 Task: Forward email with the signature Amy Taylor with the subject Question regarding a project from softage.1@softage.net to softage.2@softage.net with the message Can you please provide more information about the new HR policies?, select last word, change the font of the message to Narrow and change the font typography to bold and underline Send the email
Action: Mouse moved to (849, 67)
Screenshot: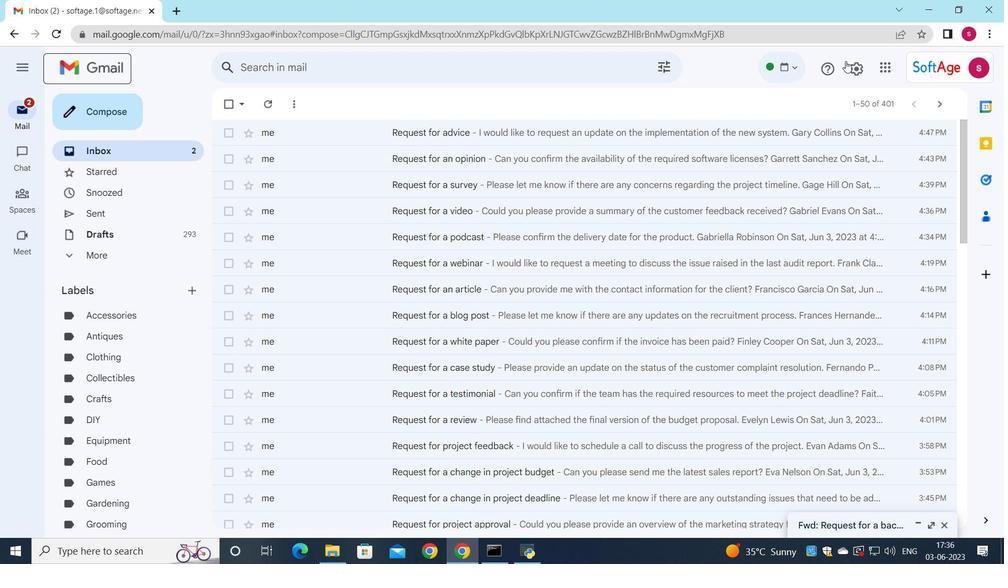 
Action: Mouse pressed left at (849, 67)
Screenshot: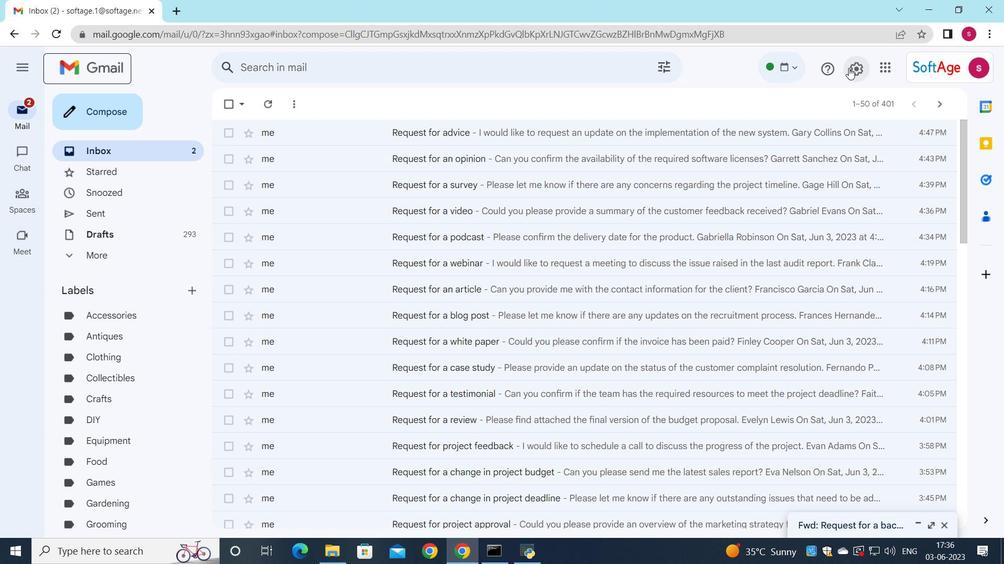 
Action: Mouse moved to (853, 127)
Screenshot: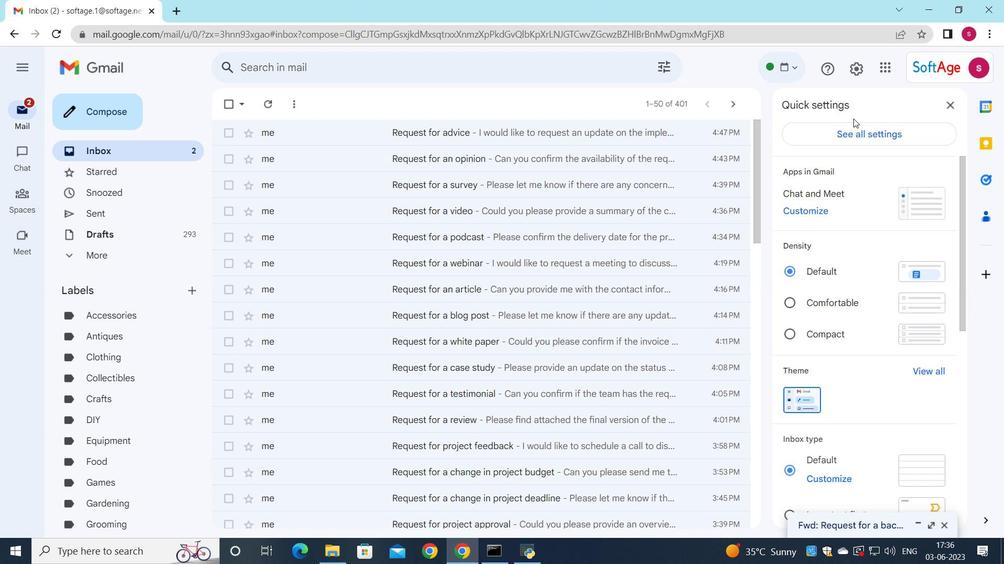 
Action: Mouse pressed left at (853, 127)
Screenshot: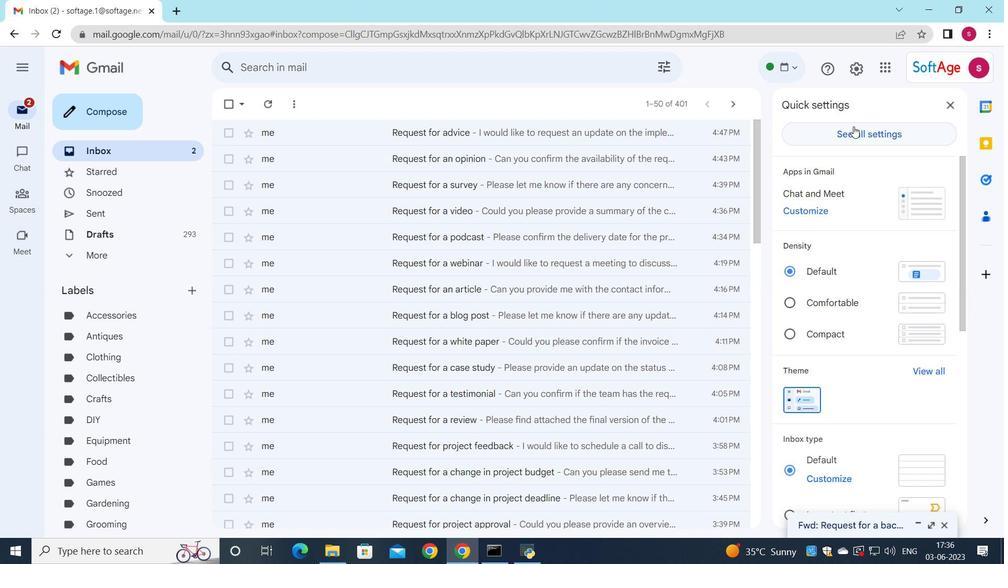 
Action: Mouse moved to (618, 233)
Screenshot: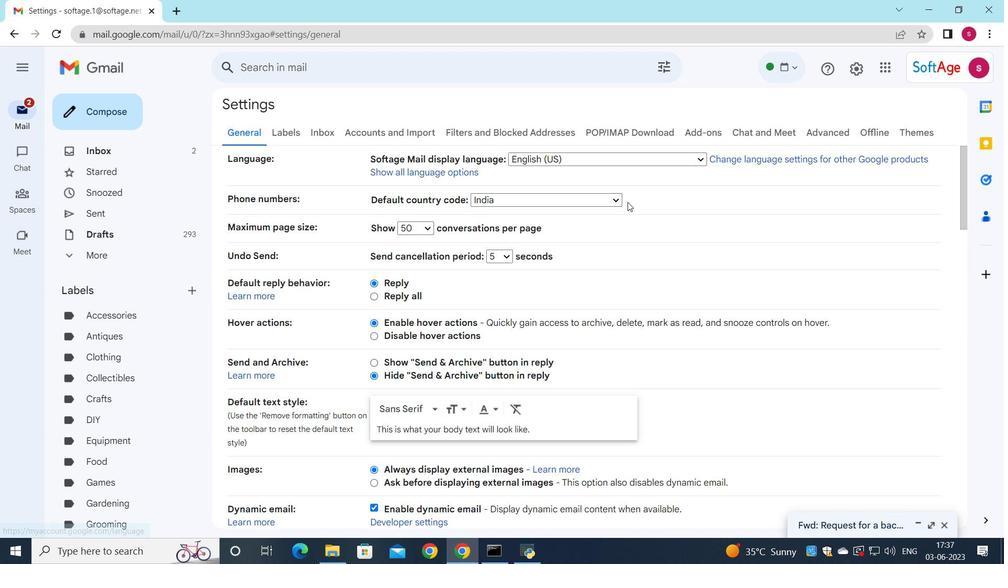 
Action: Mouse scrolled (618, 233) with delta (0, 0)
Screenshot: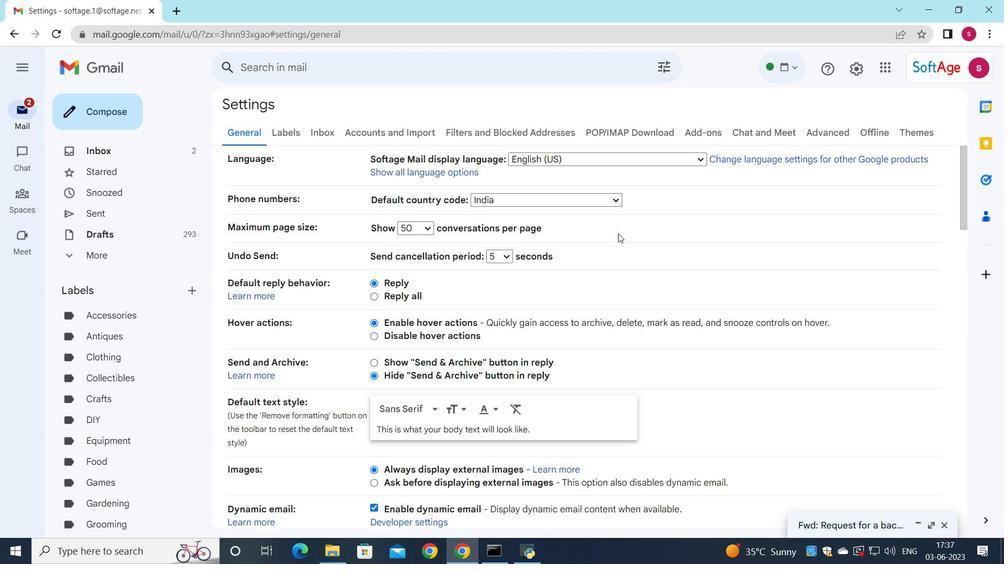 
Action: Mouse scrolled (618, 233) with delta (0, 0)
Screenshot: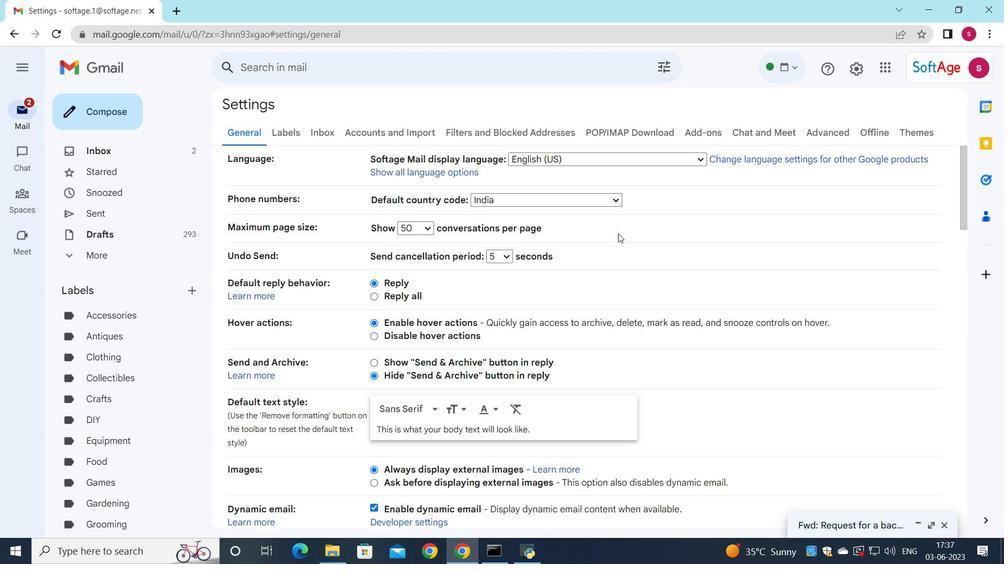 
Action: Mouse scrolled (618, 233) with delta (0, 0)
Screenshot: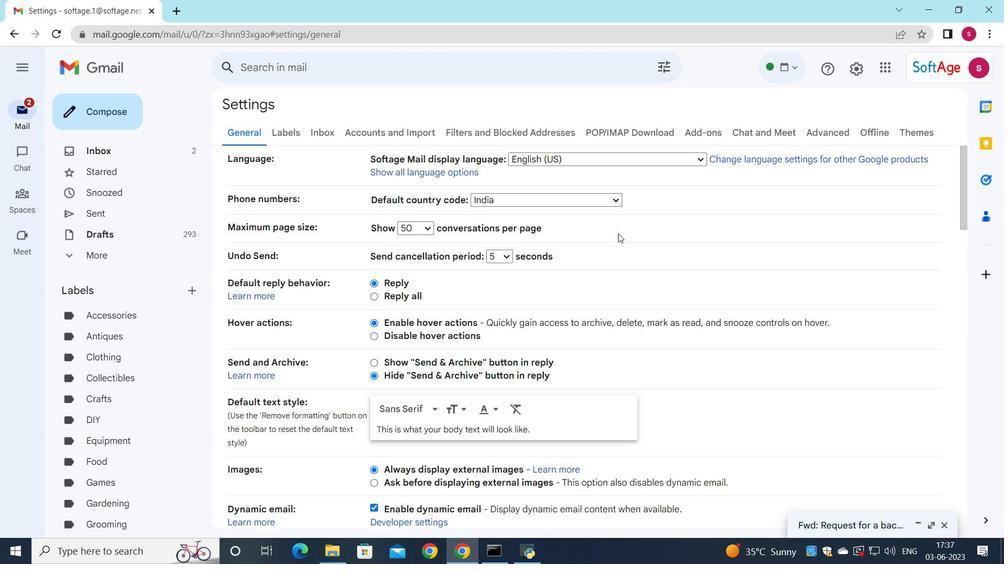 
Action: Mouse moved to (617, 238)
Screenshot: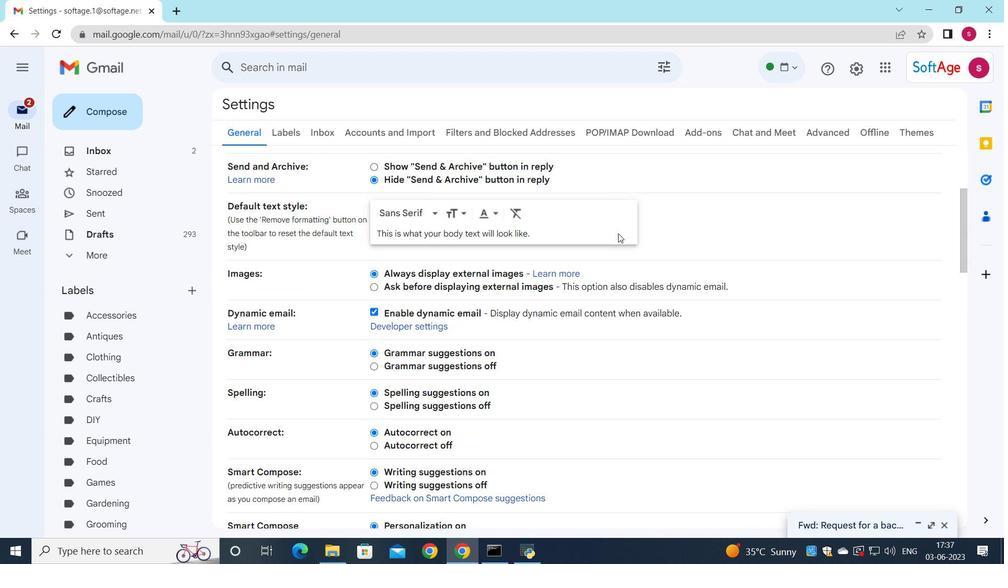 
Action: Mouse scrolled (617, 238) with delta (0, 0)
Screenshot: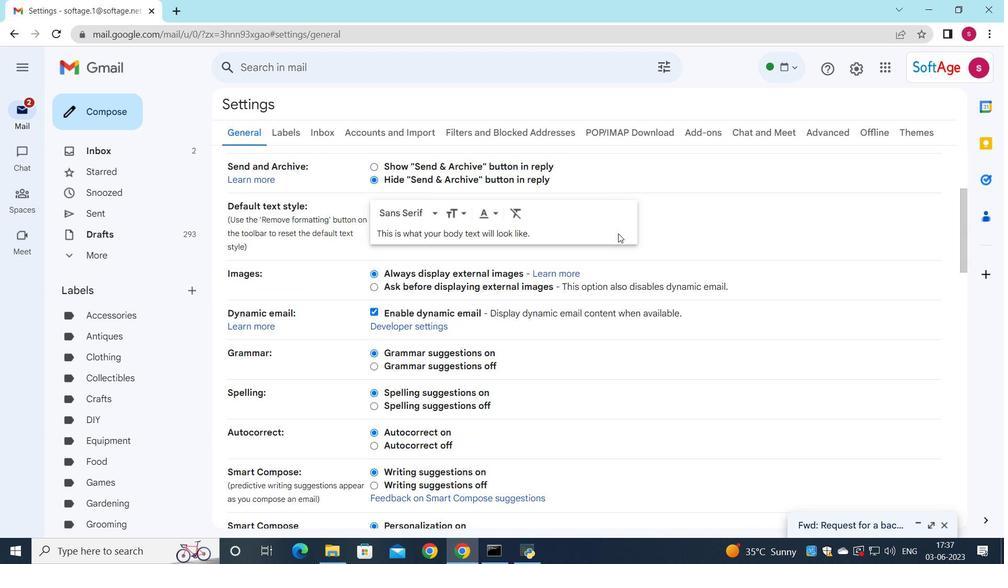 
Action: Mouse moved to (613, 248)
Screenshot: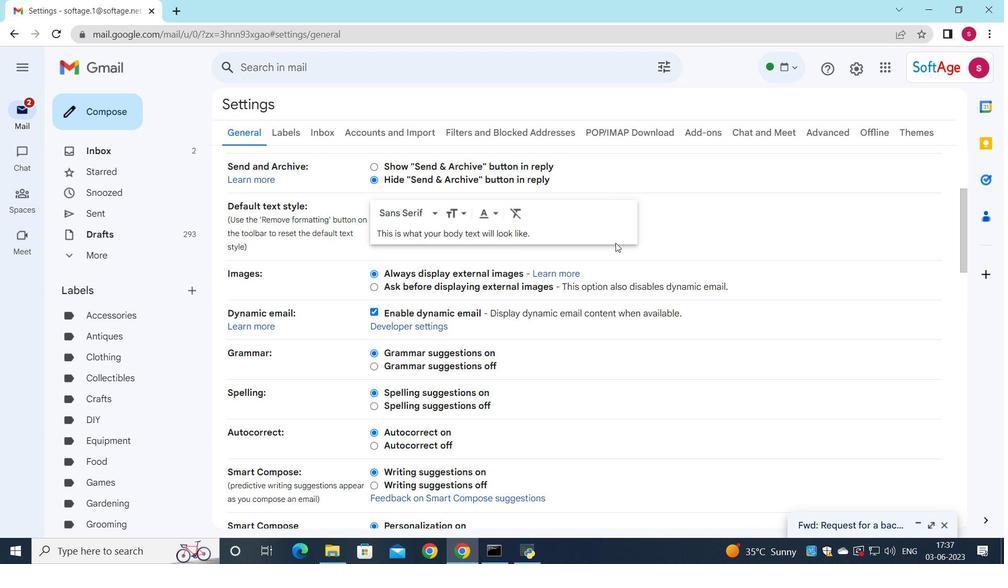 
Action: Mouse scrolled (615, 242) with delta (0, 0)
Screenshot: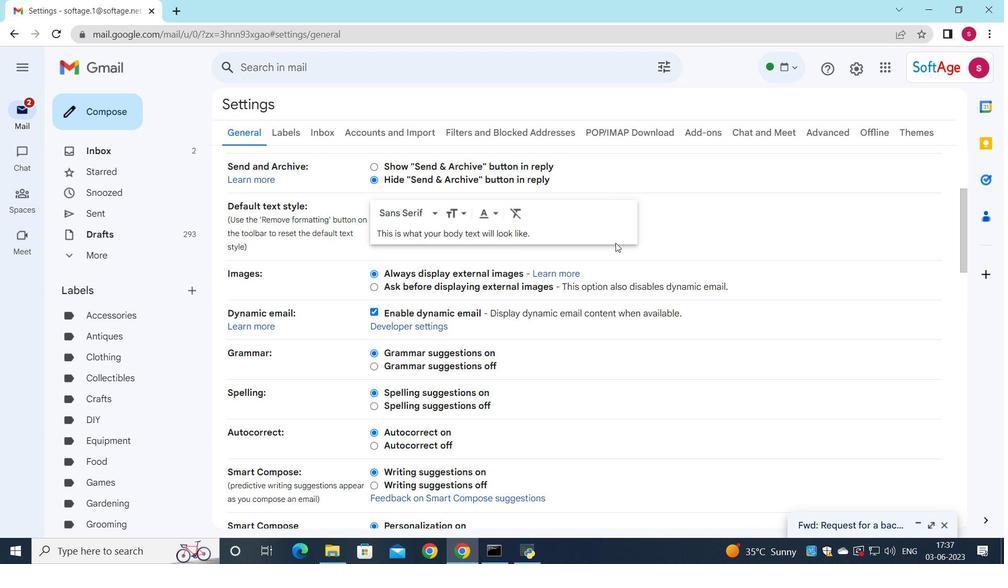 
Action: Mouse moved to (613, 250)
Screenshot: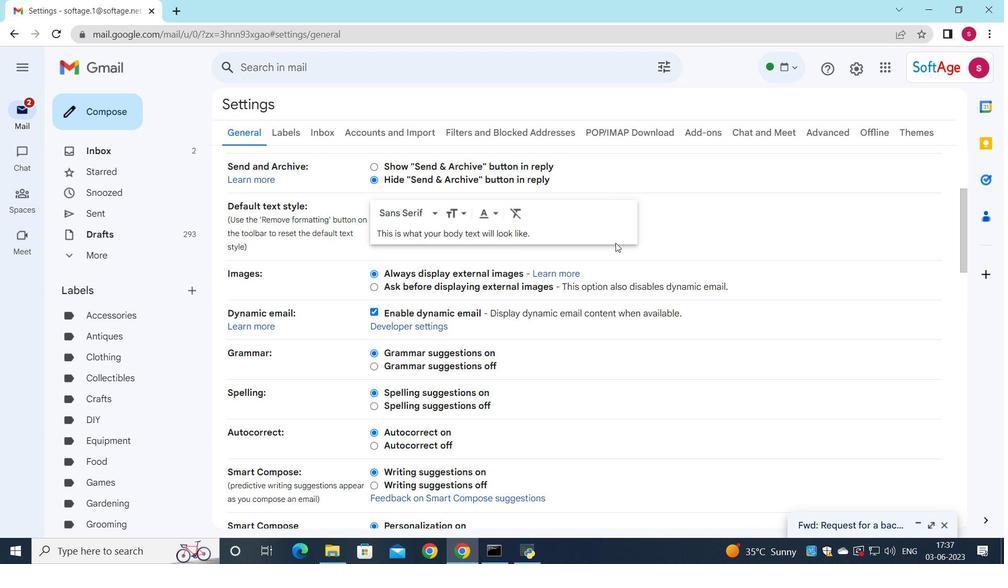 
Action: Mouse scrolled (613, 248) with delta (0, 0)
Screenshot: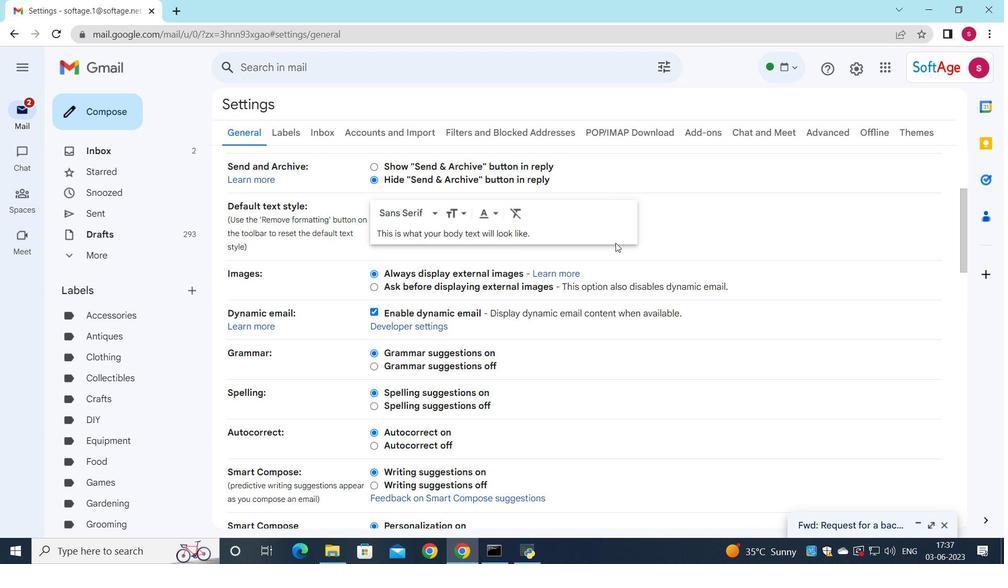 
Action: Mouse moved to (612, 248)
Screenshot: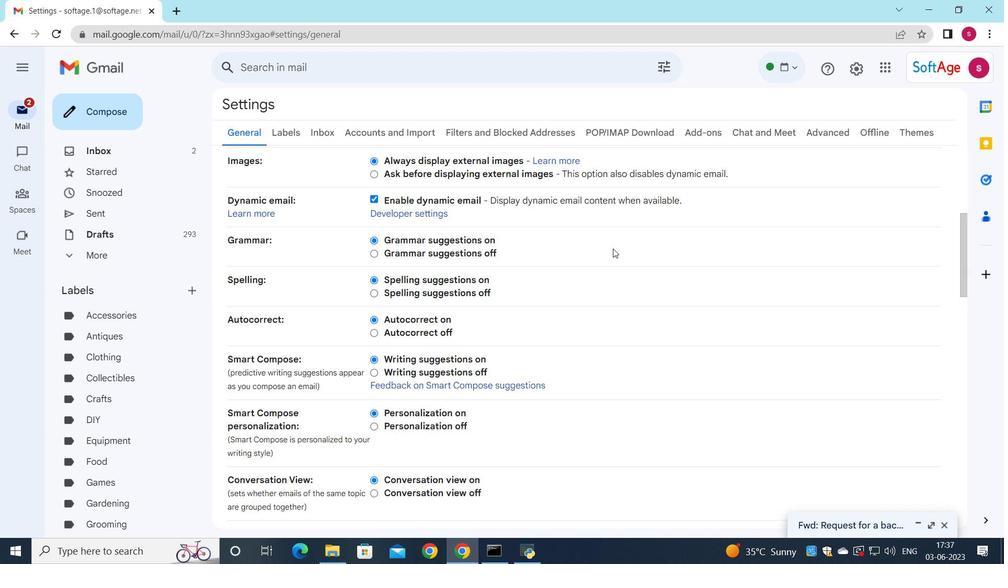
Action: Mouse scrolled (612, 248) with delta (0, 0)
Screenshot: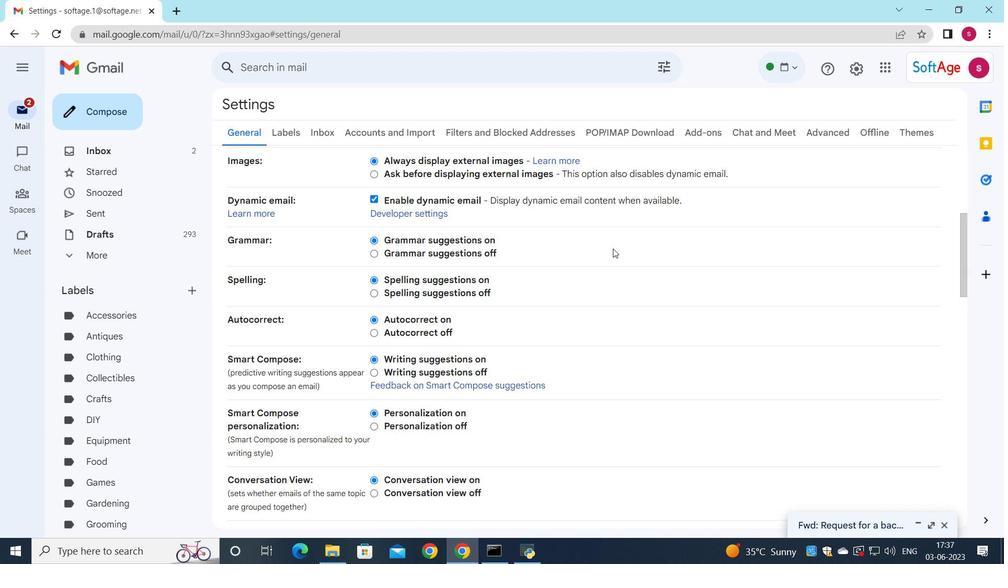 
Action: Mouse moved to (610, 252)
Screenshot: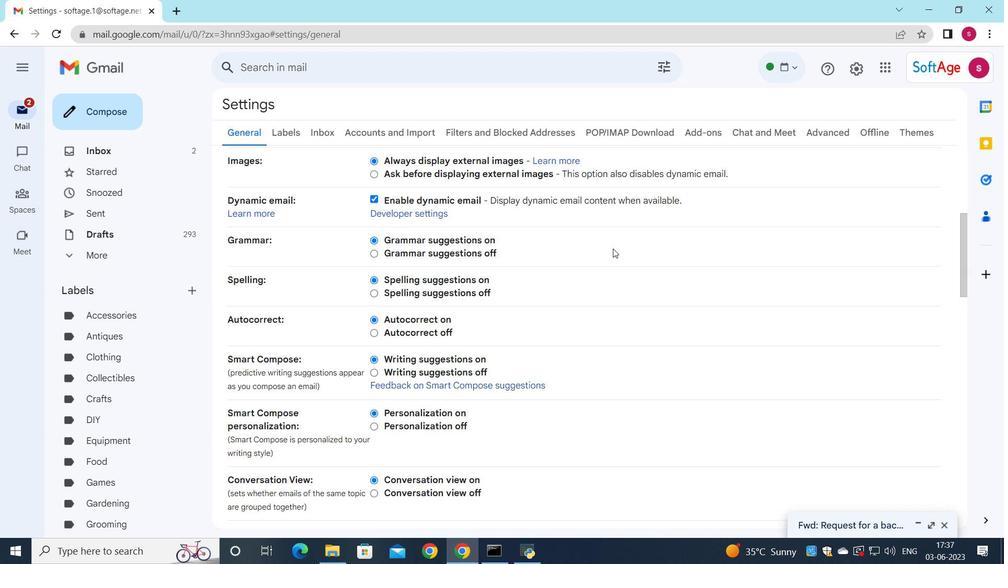 
Action: Mouse scrolled (610, 251) with delta (0, 0)
Screenshot: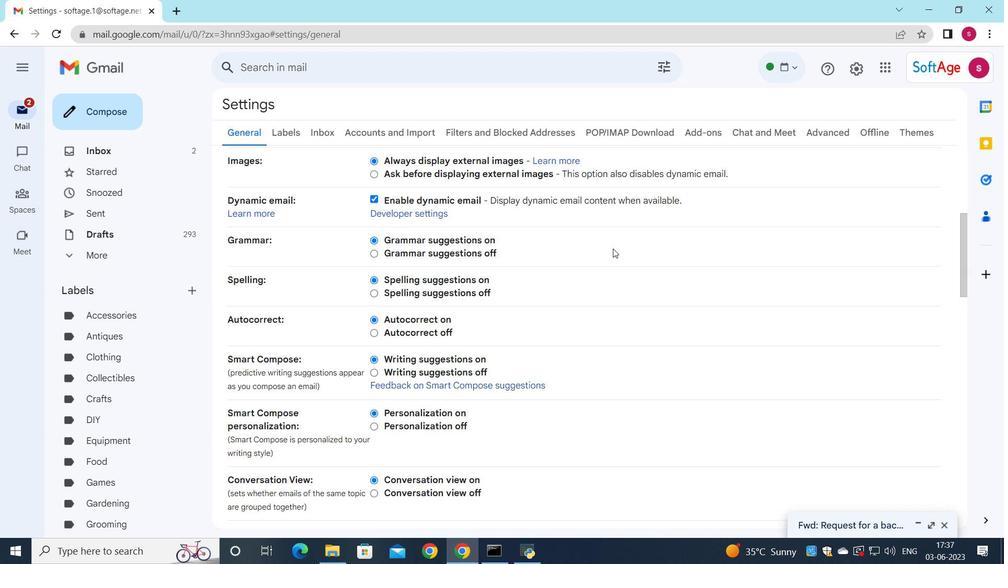 
Action: Mouse moved to (607, 255)
Screenshot: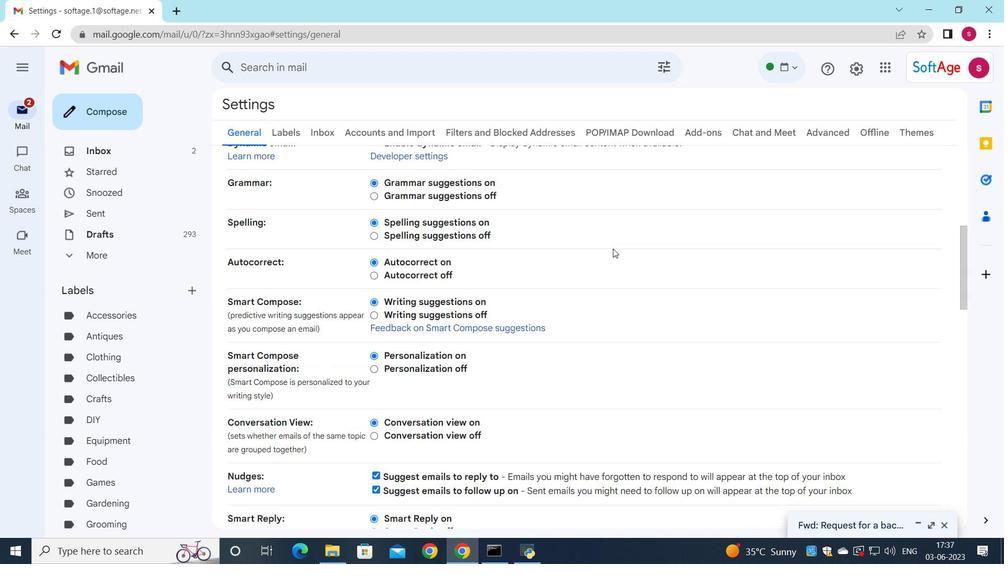 
Action: Mouse scrolled (607, 255) with delta (0, 0)
Screenshot: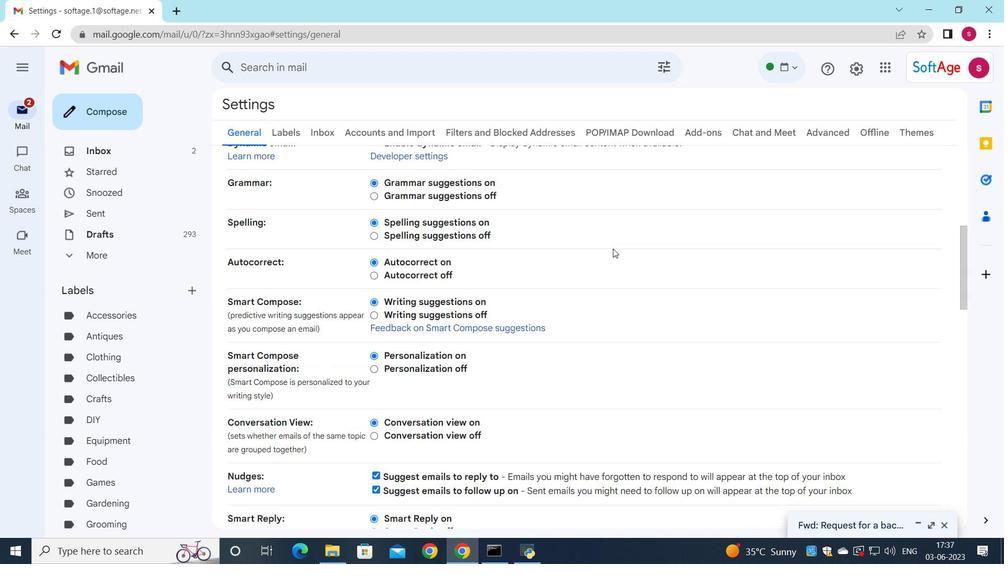 
Action: Mouse moved to (594, 265)
Screenshot: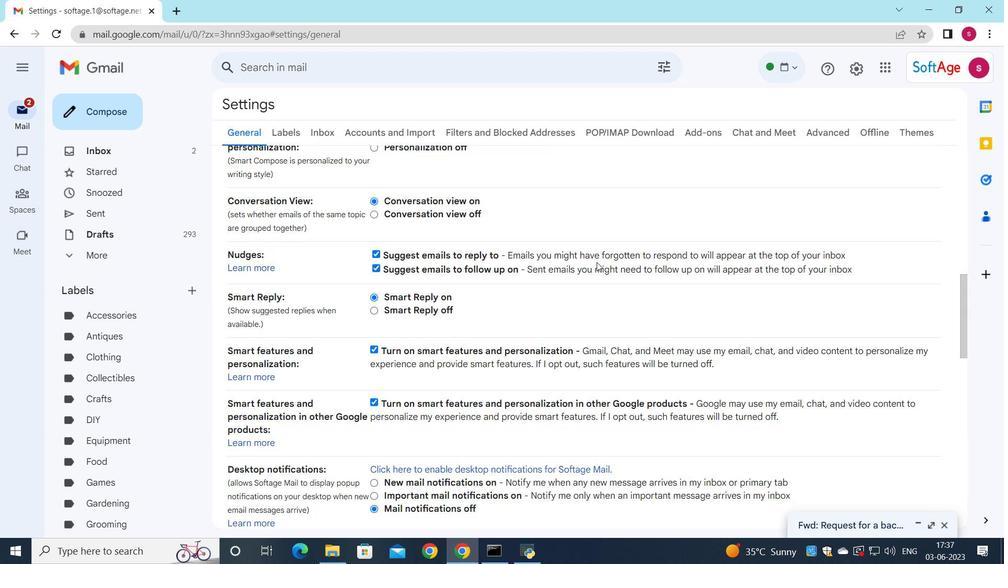 
Action: Mouse scrolled (594, 264) with delta (0, 0)
Screenshot: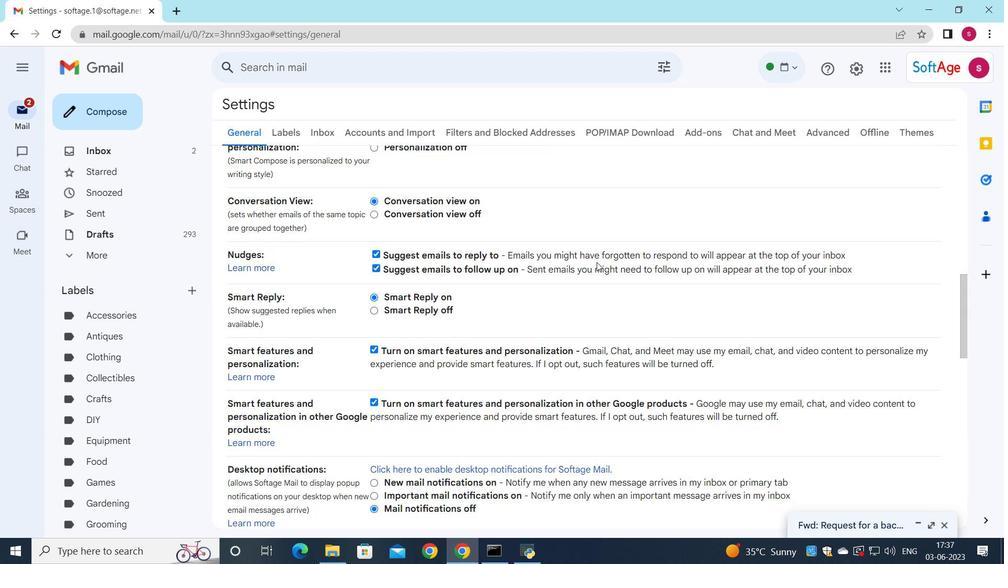 
Action: Mouse moved to (592, 267)
Screenshot: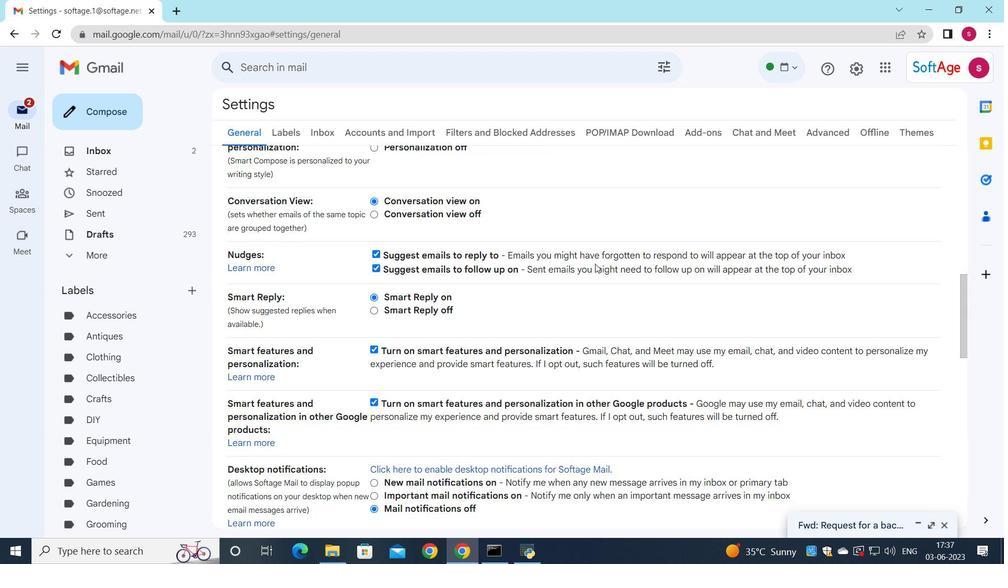
Action: Mouse scrolled (592, 266) with delta (0, 0)
Screenshot: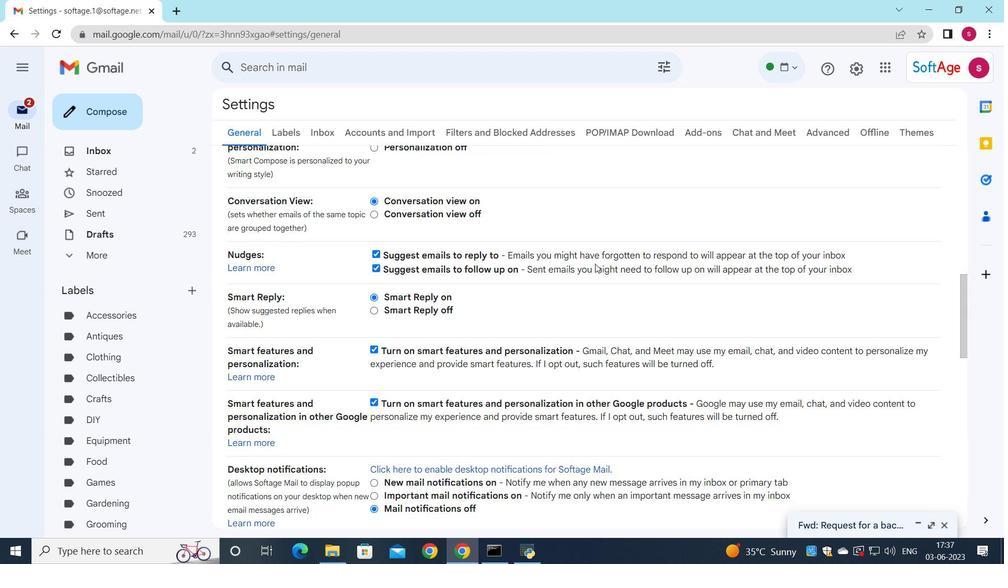 
Action: Mouse moved to (587, 271)
Screenshot: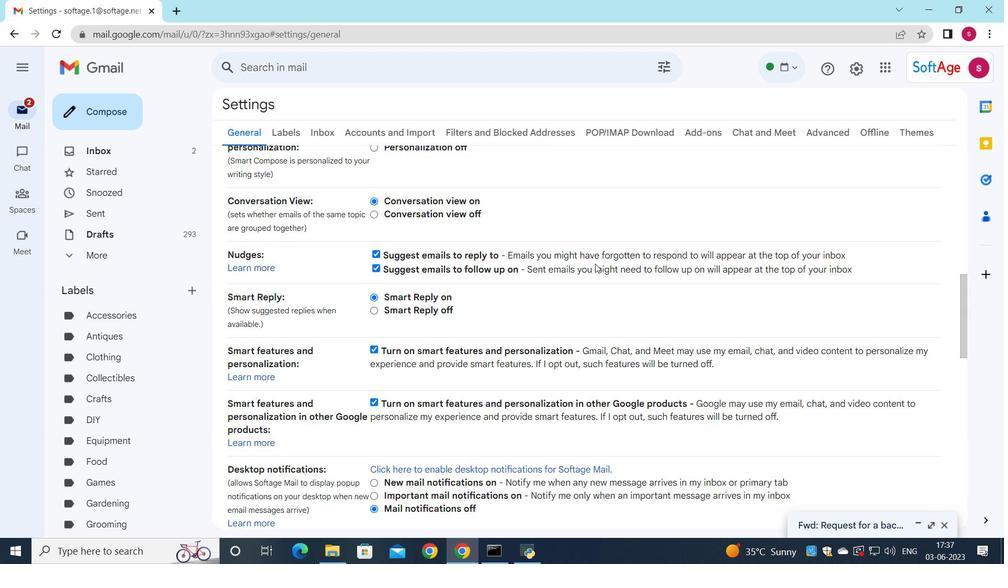 
Action: Mouse scrolled (587, 270) with delta (0, 0)
Screenshot: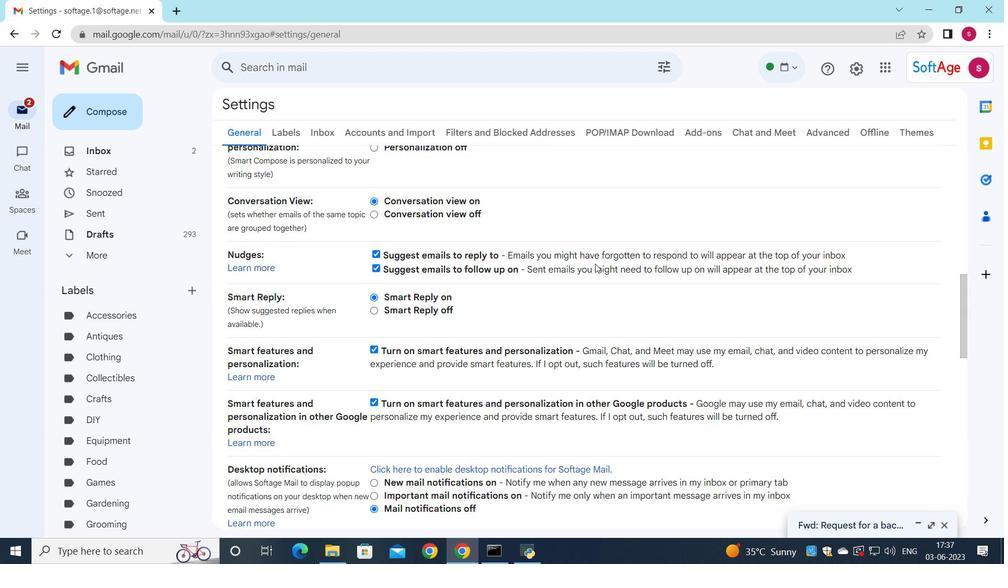 
Action: Mouse moved to (566, 286)
Screenshot: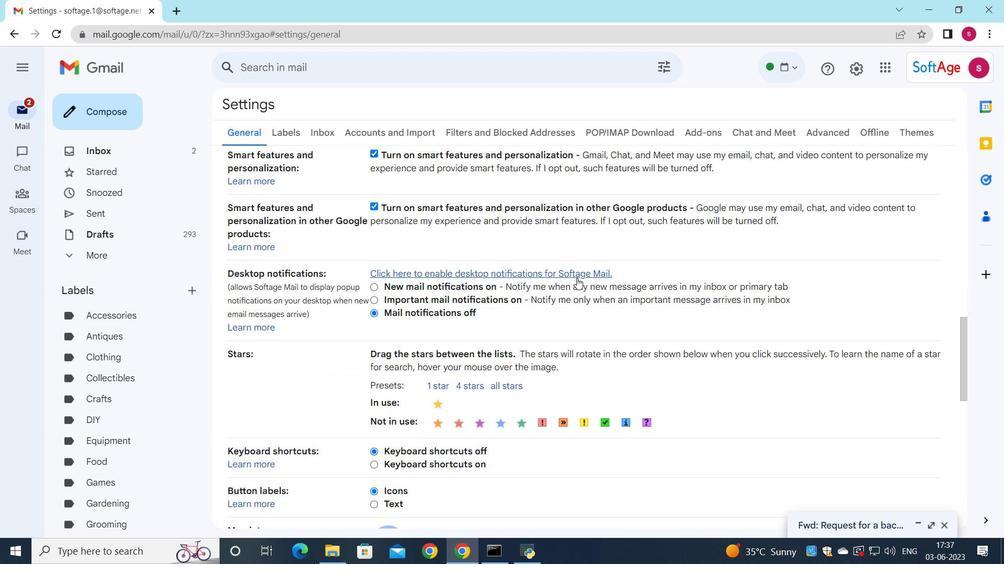 
Action: Mouse scrolled (566, 285) with delta (0, 0)
Screenshot: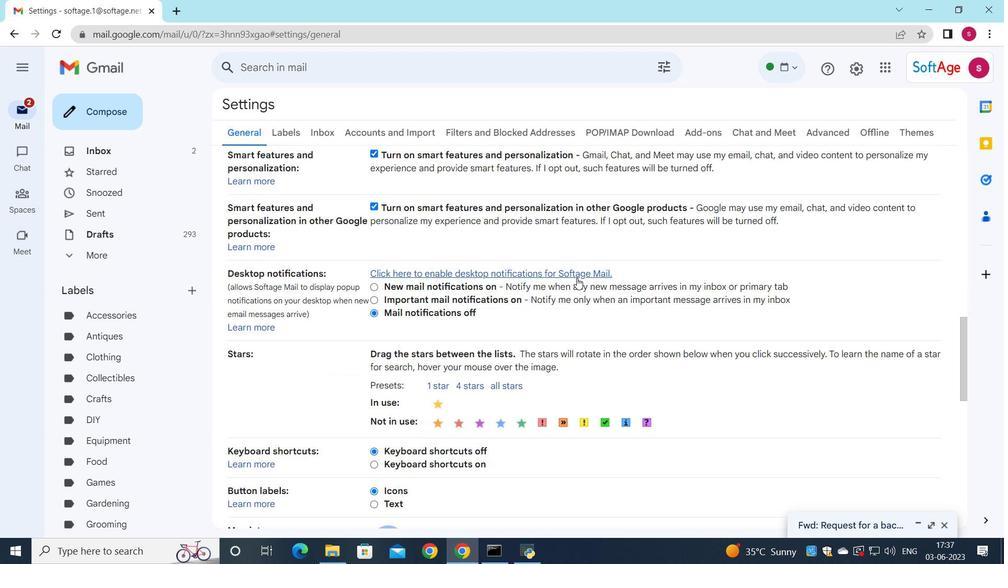 
Action: Mouse moved to (565, 287)
Screenshot: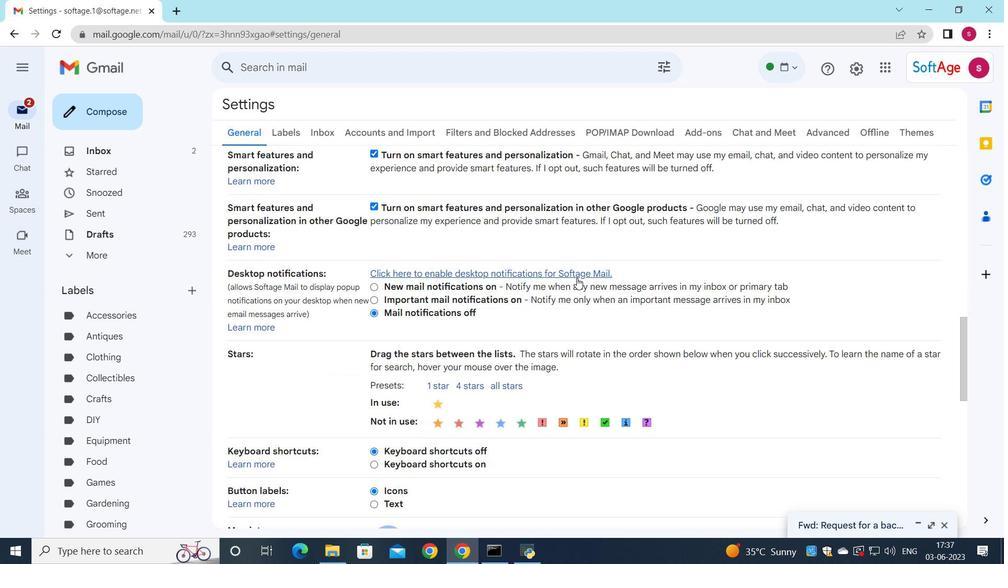 
Action: Mouse scrolled (565, 286) with delta (0, 0)
Screenshot: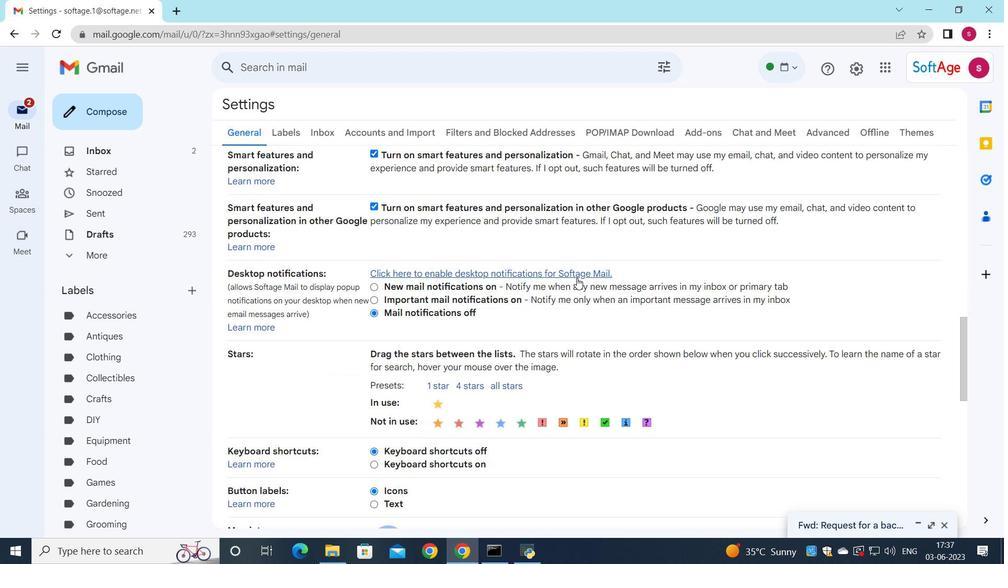 
Action: Mouse moved to (564, 288)
Screenshot: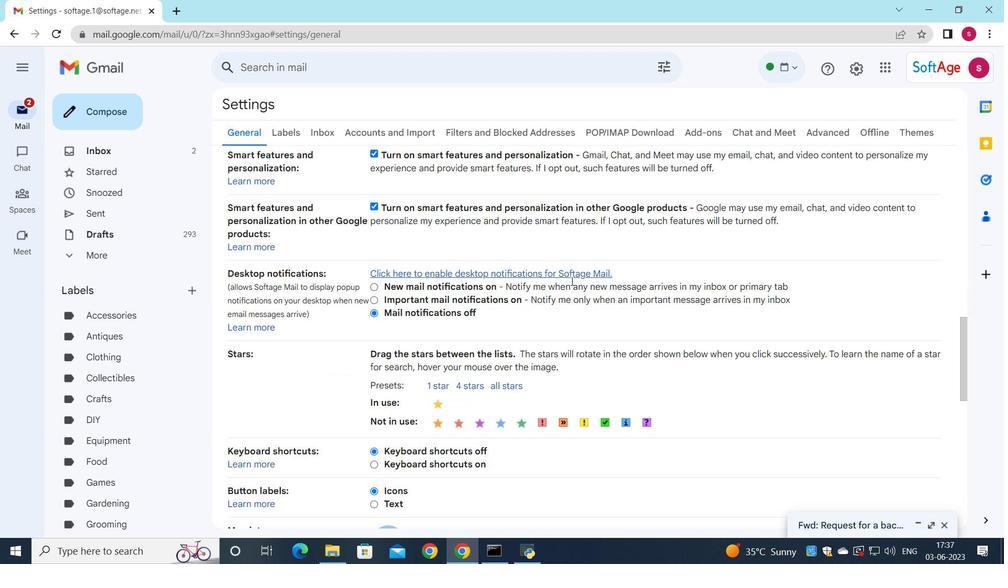 
Action: Mouse scrolled (564, 287) with delta (0, 0)
Screenshot: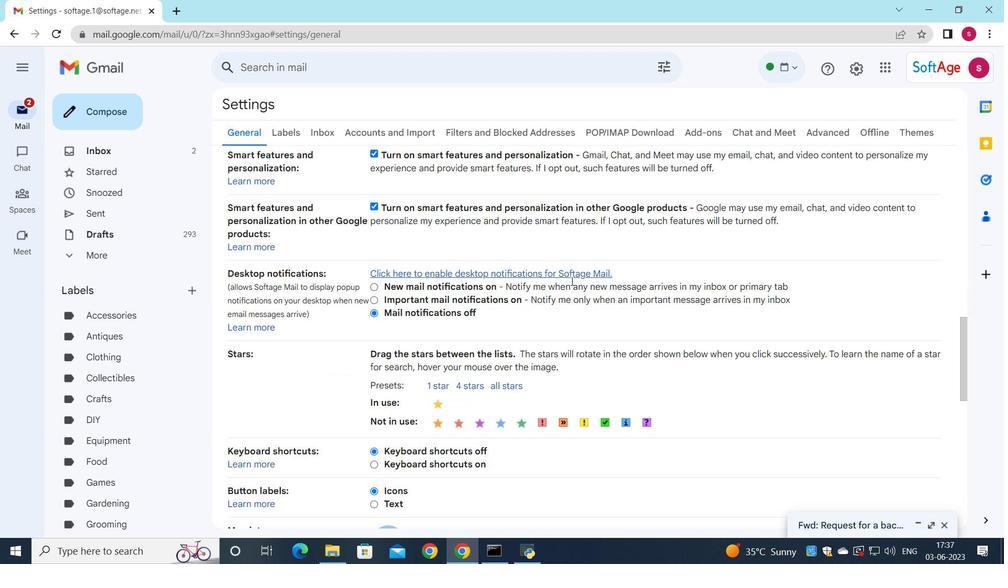 
Action: Mouse moved to (546, 296)
Screenshot: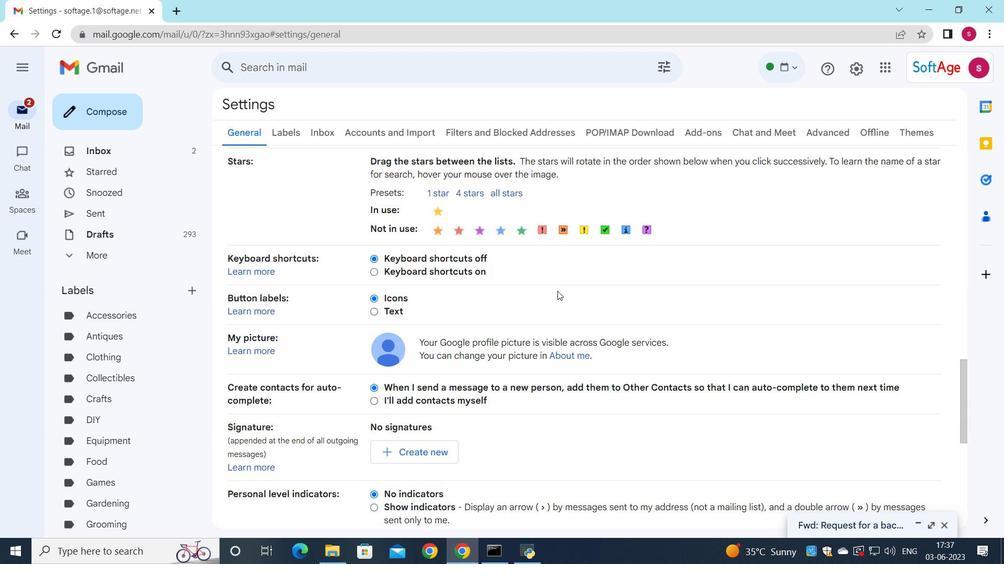 
Action: Mouse scrolled (546, 295) with delta (0, 0)
Screenshot: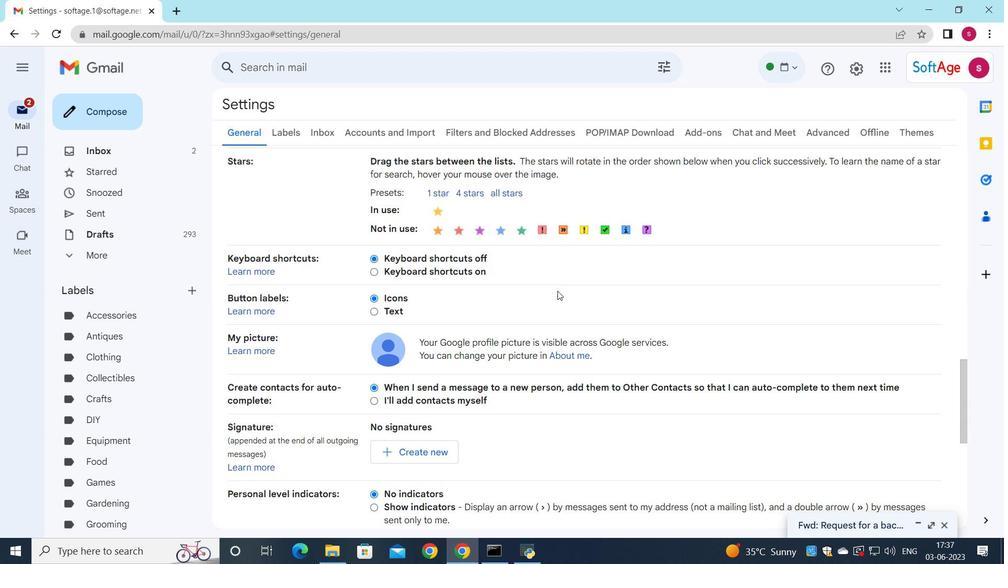 
Action: Mouse moved to (542, 298)
Screenshot: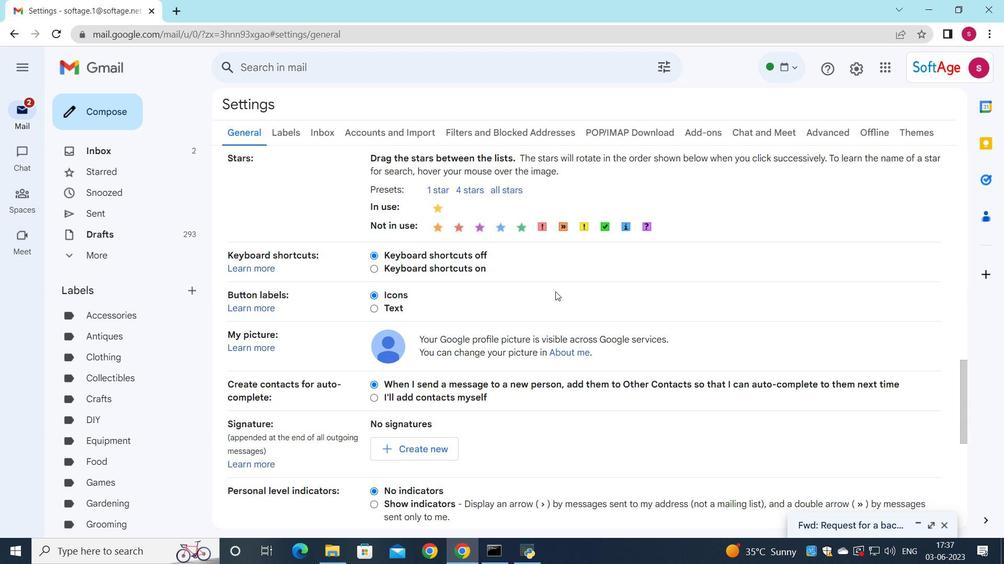 
Action: Mouse scrolled (542, 298) with delta (0, 0)
Screenshot: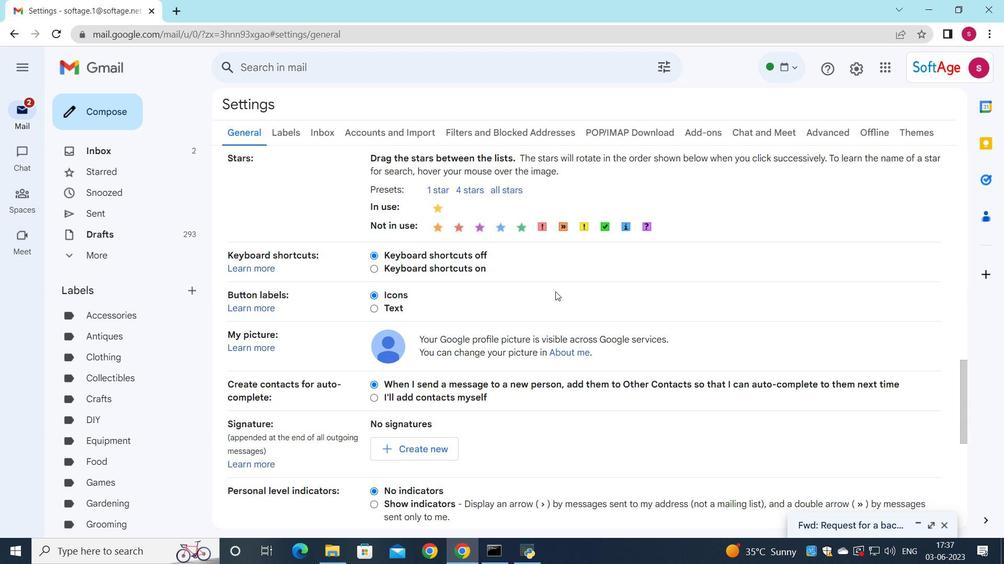 
Action: Mouse moved to (411, 323)
Screenshot: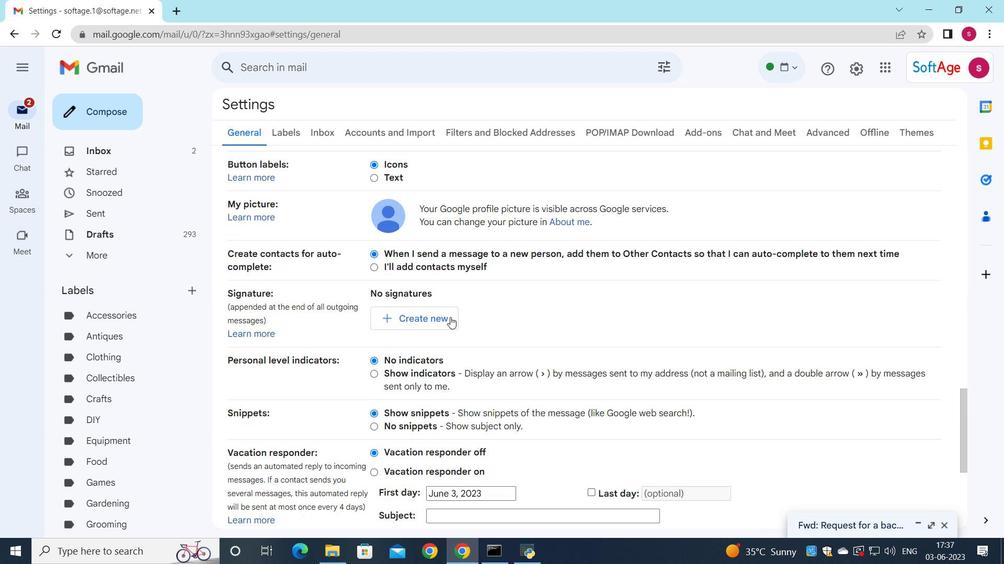 
Action: Mouse pressed left at (411, 323)
Screenshot: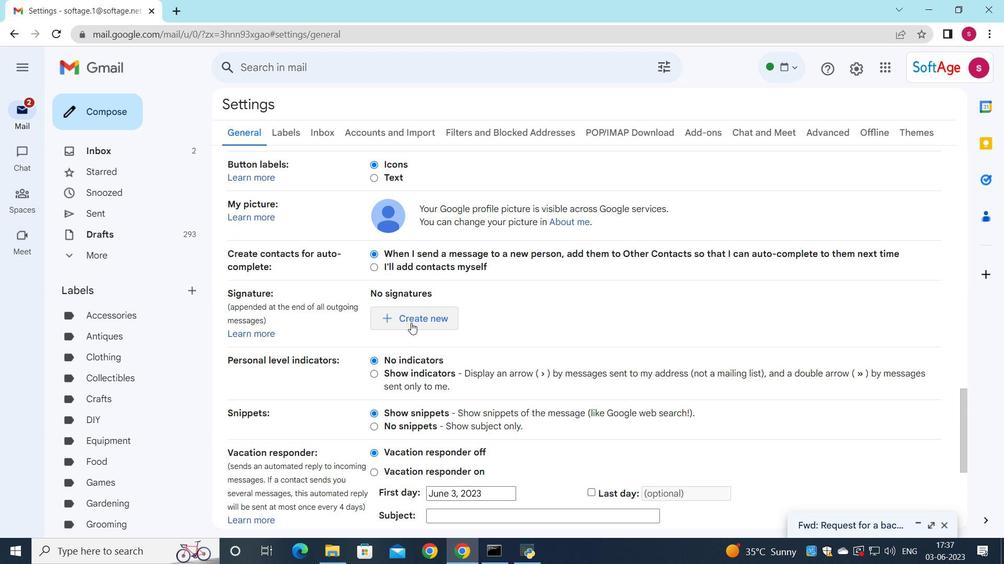 
Action: Mouse moved to (484, 283)
Screenshot: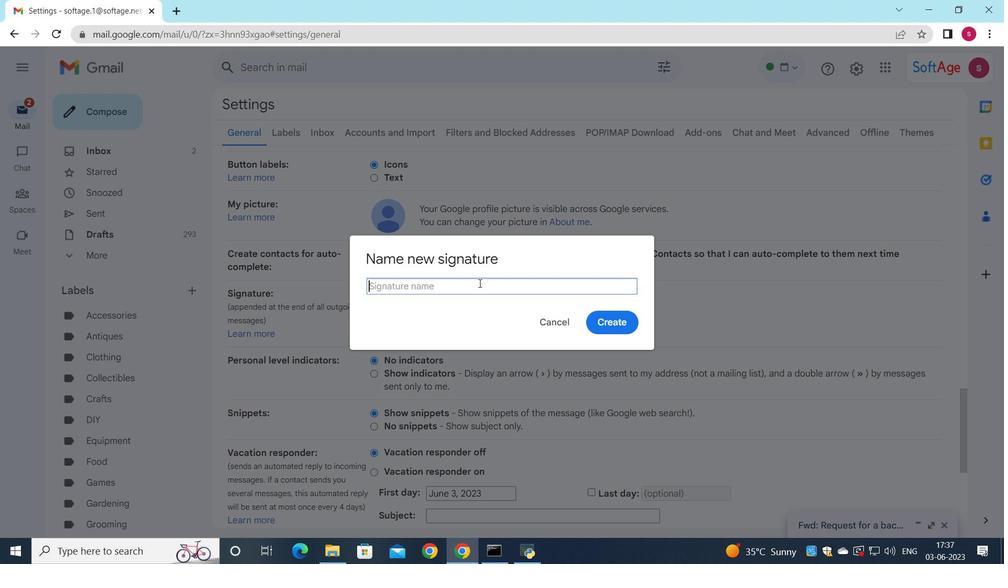 
Action: Key pressed <Key.shift>Amy<Key.space><Key.shift>Tasy<Key.backspace><Key.backspace>ylor
Screenshot: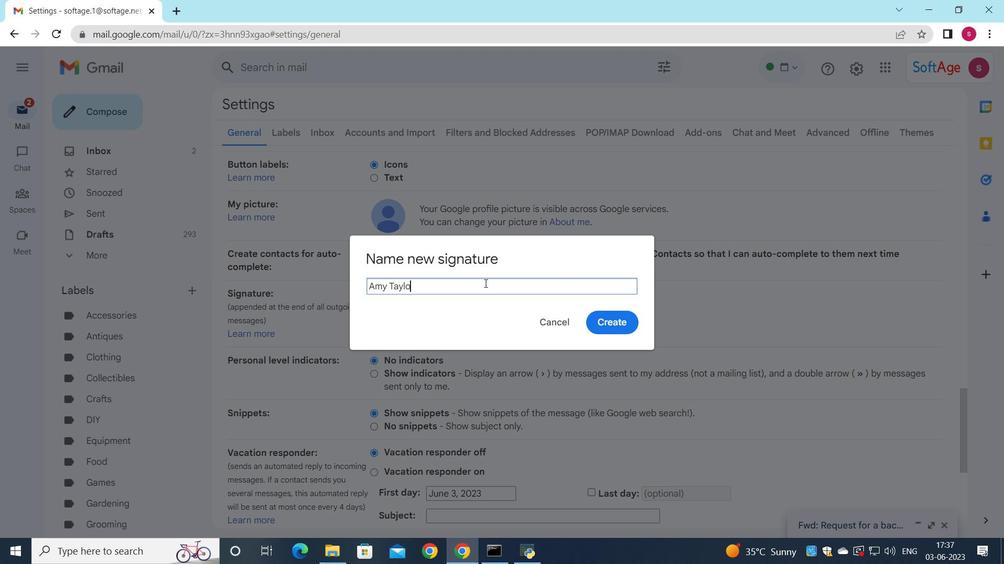 
Action: Mouse moved to (620, 317)
Screenshot: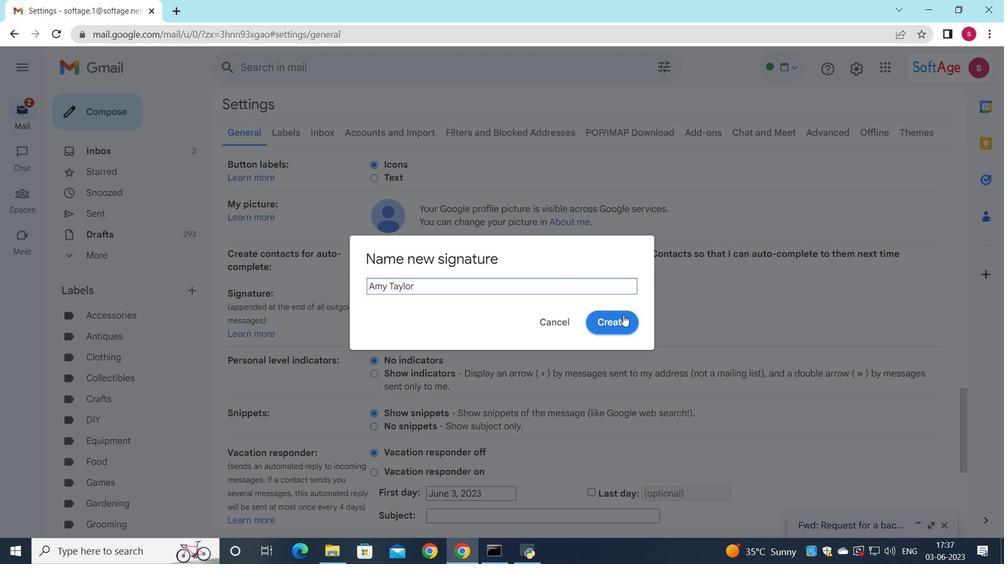 
Action: Mouse pressed left at (620, 317)
Screenshot: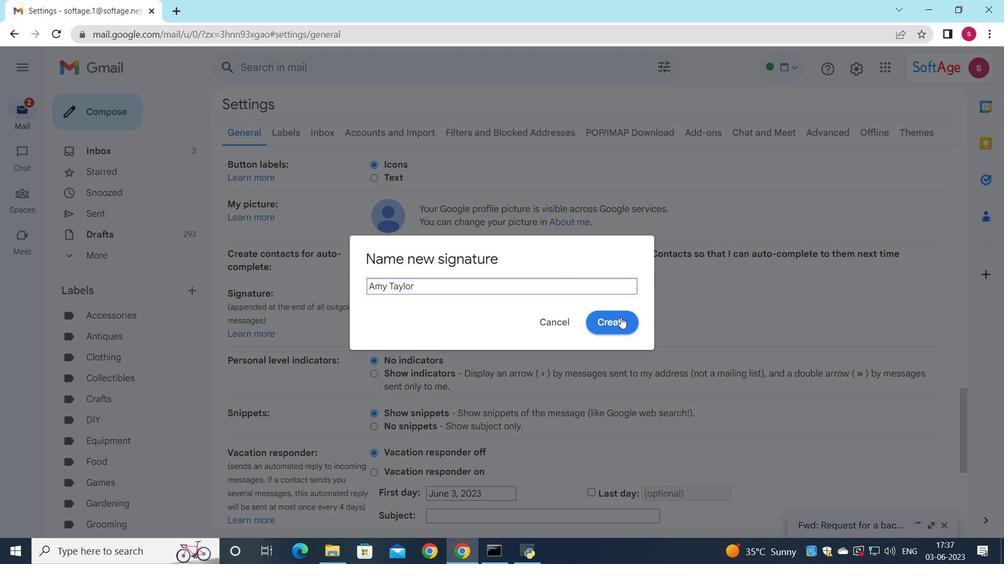 
Action: Mouse moved to (637, 326)
Screenshot: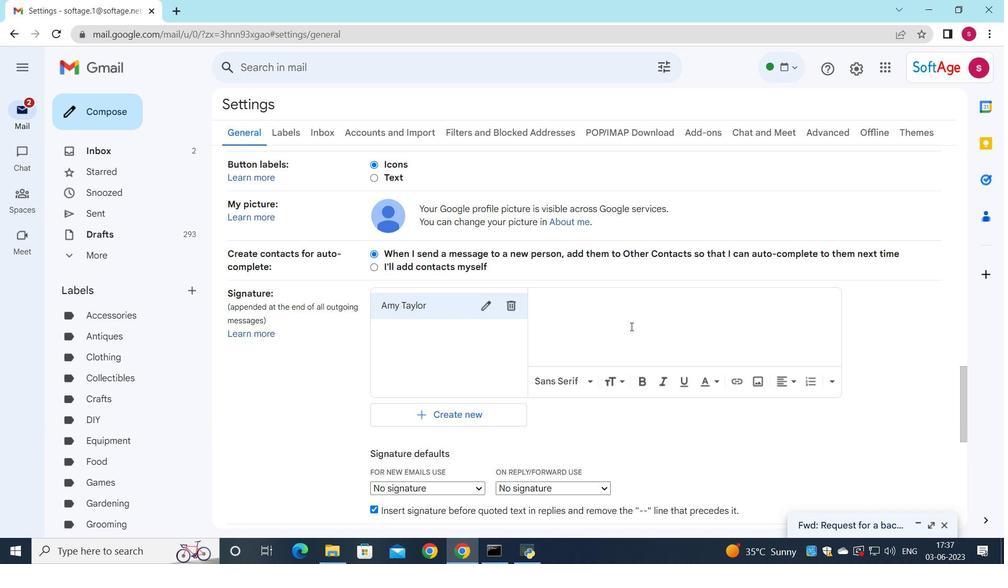 
Action: Mouse pressed left at (637, 326)
Screenshot: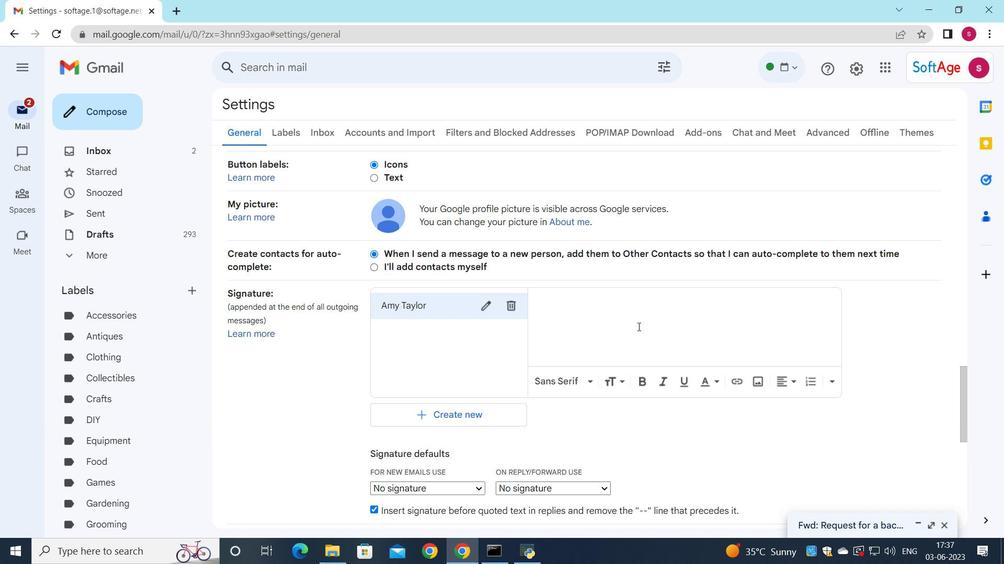 
Action: Key pressed <Key.shift>Amy<Key.space><Key.shift>Taylor
Screenshot: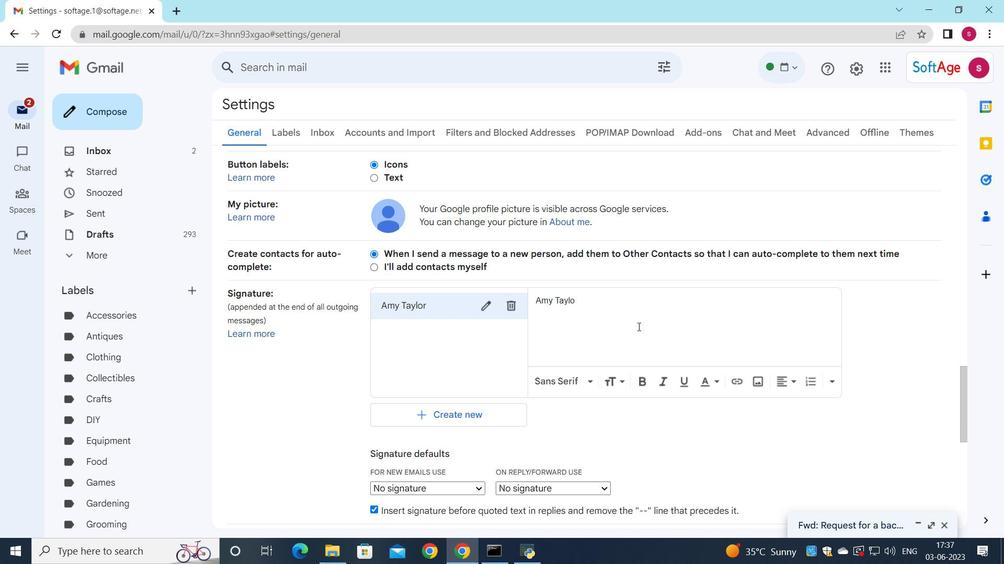 
Action: Mouse moved to (481, 487)
Screenshot: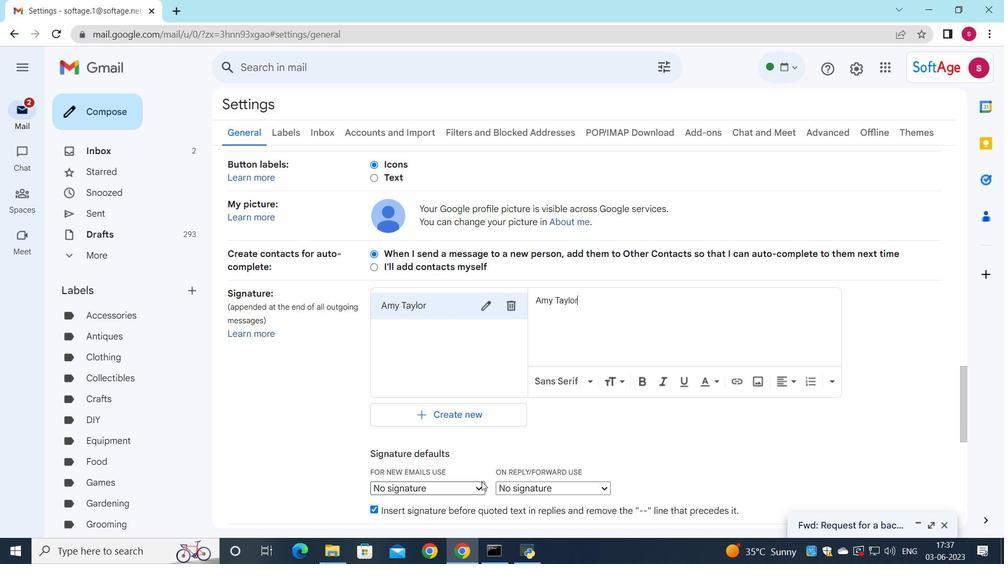 
Action: Mouse pressed left at (481, 487)
Screenshot: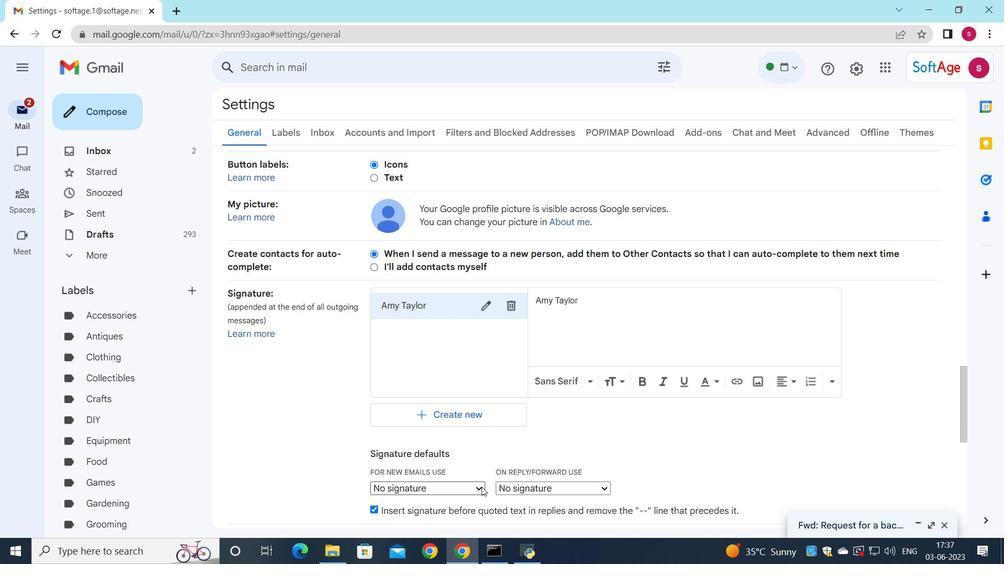 
Action: Mouse moved to (454, 514)
Screenshot: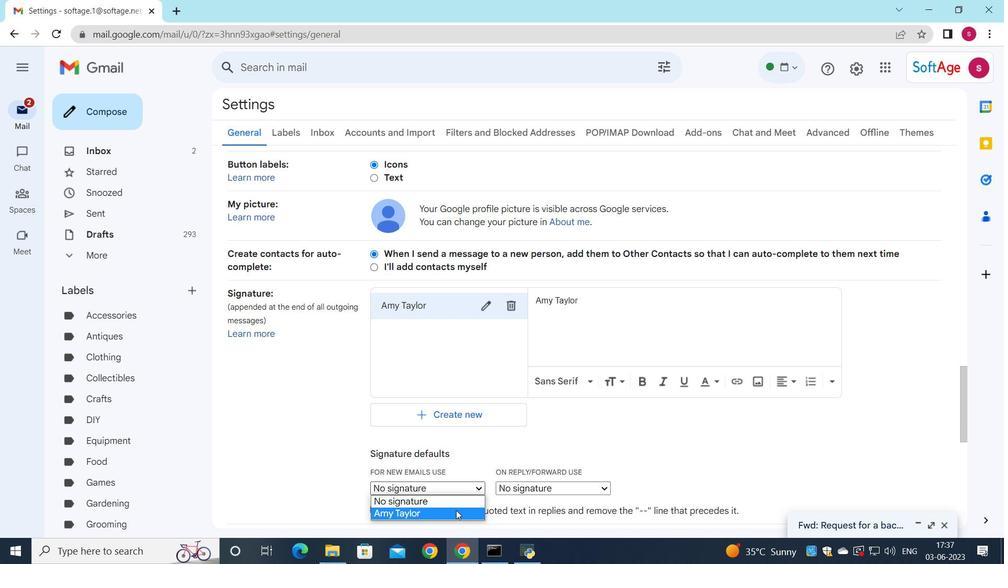 
Action: Mouse pressed left at (454, 514)
Screenshot: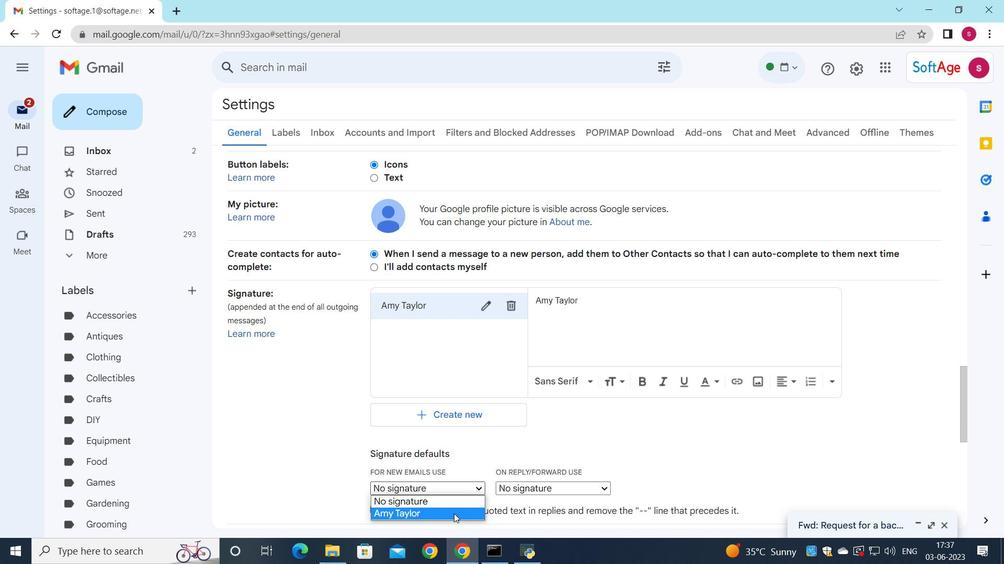 
Action: Mouse moved to (525, 492)
Screenshot: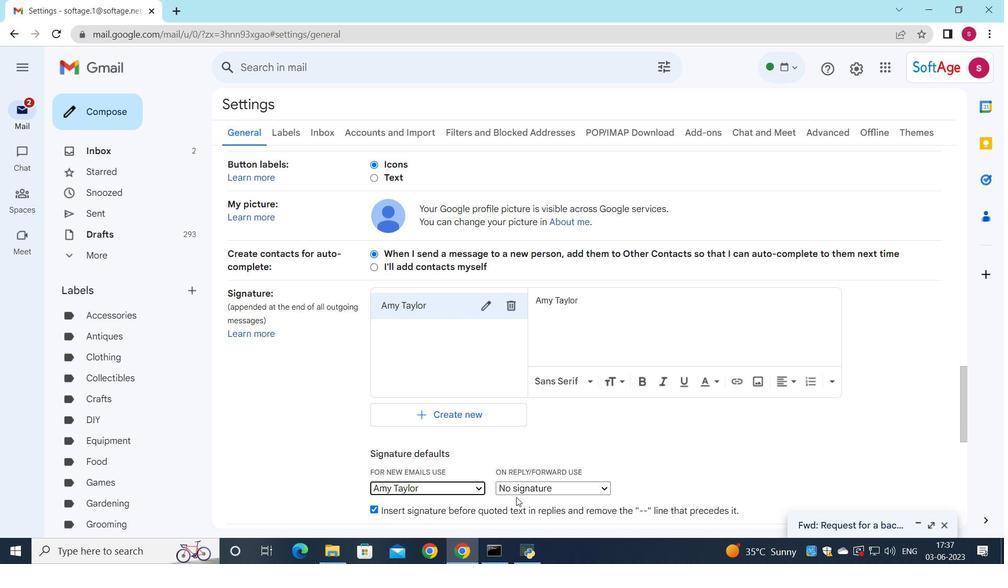 
Action: Mouse pressed left at (525, 492)
Screenshot: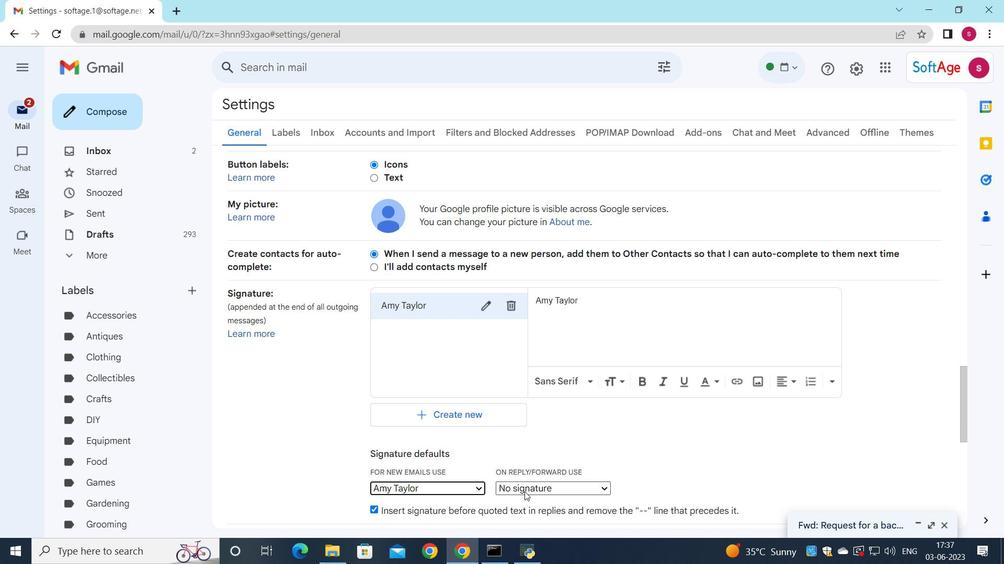 
Action: Mouse moved to (526, 508)
Screenshot: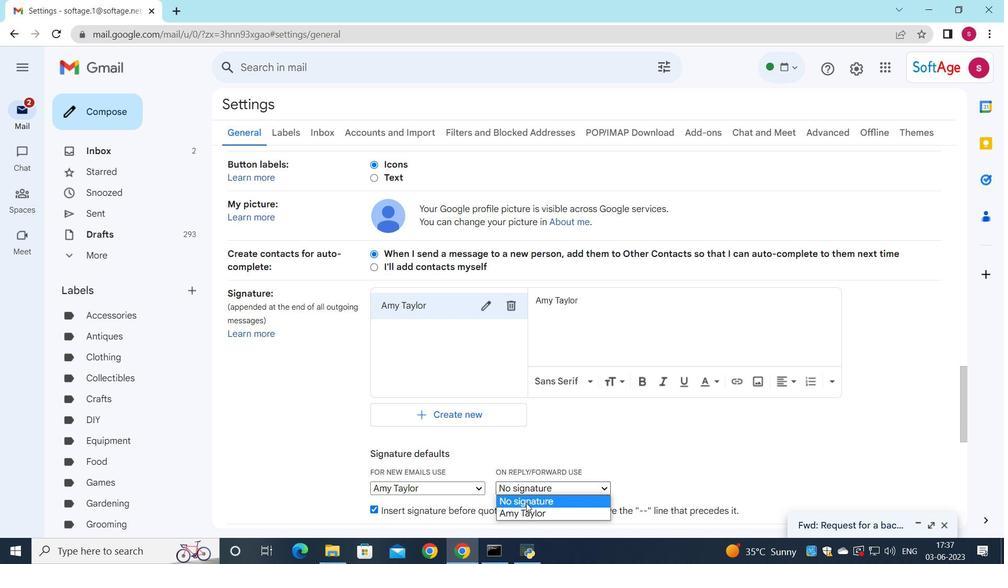 
Action: Mouse pressed left at (526, 508)
Screenshot: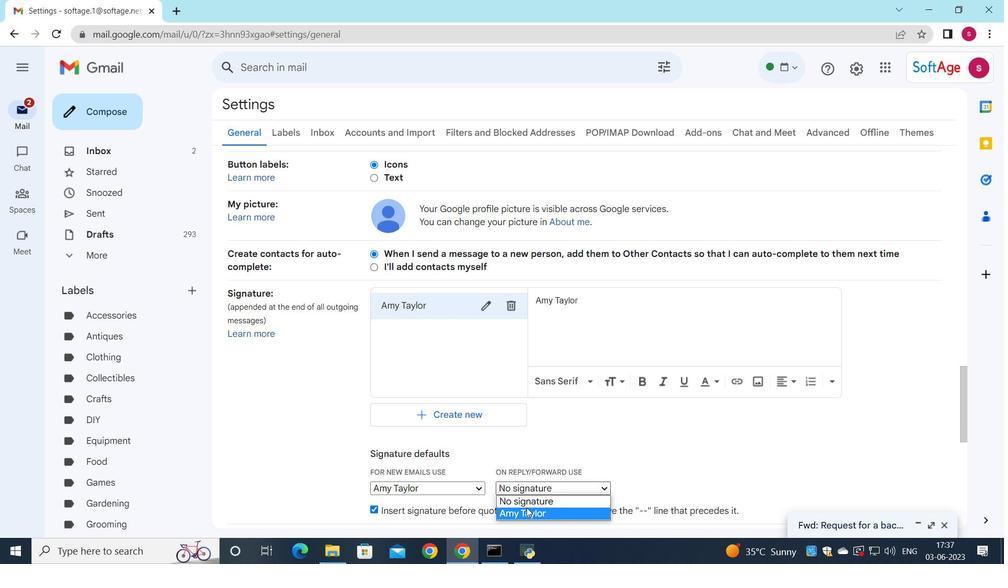 
Action: Mouse moved to (523, 481)
Screenshot: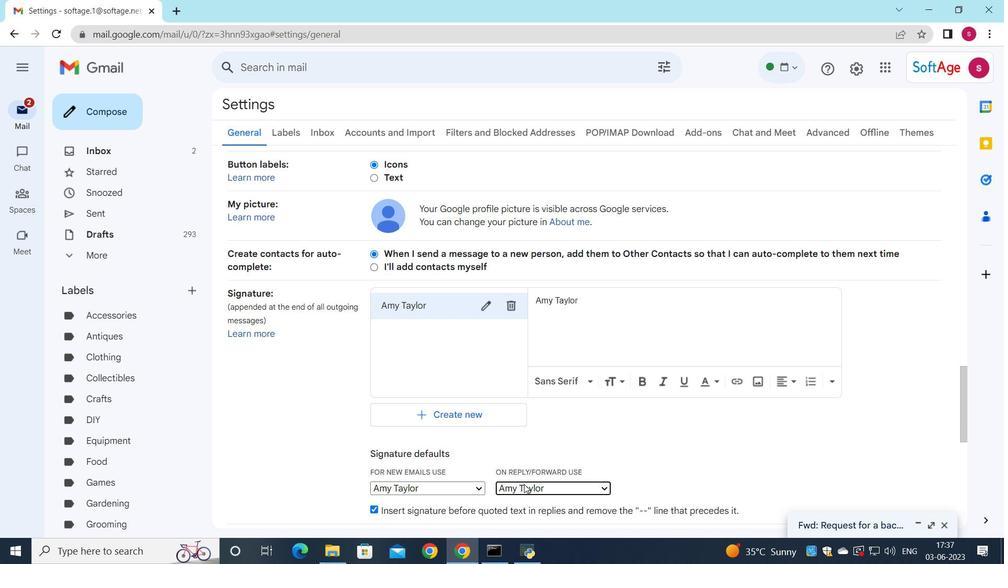 
Action: Mouse scrolled (523, 481) with delta (0, 0)
Screenshot: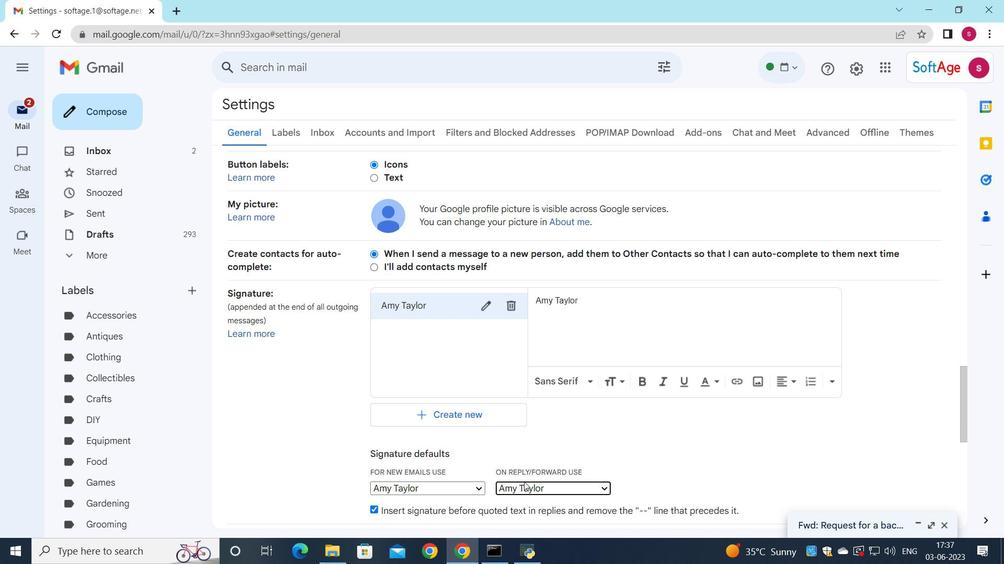 
Action: Mouse scrolled (523, 481) with delta (0, 0)
Screenshot: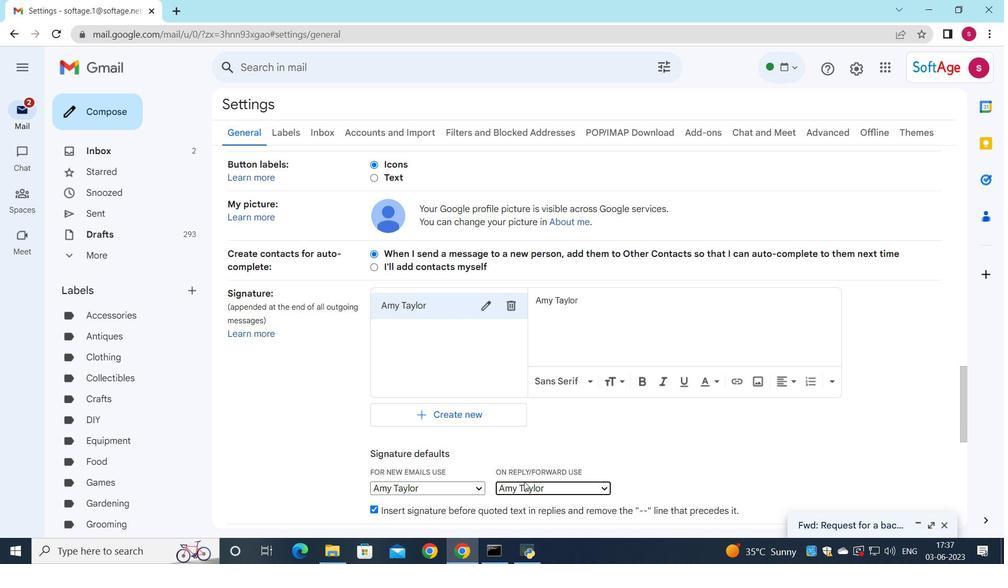 
Action: Mouse scrolled (523, 481) with delta (0, 0)
Screenshot: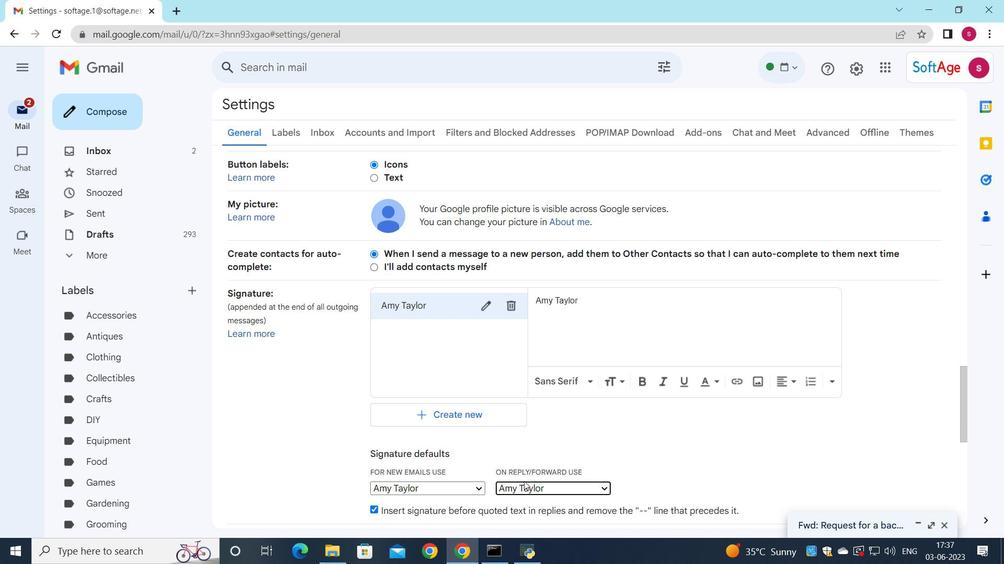 
Action: Mouse moved to (523, 481)
Screenshot: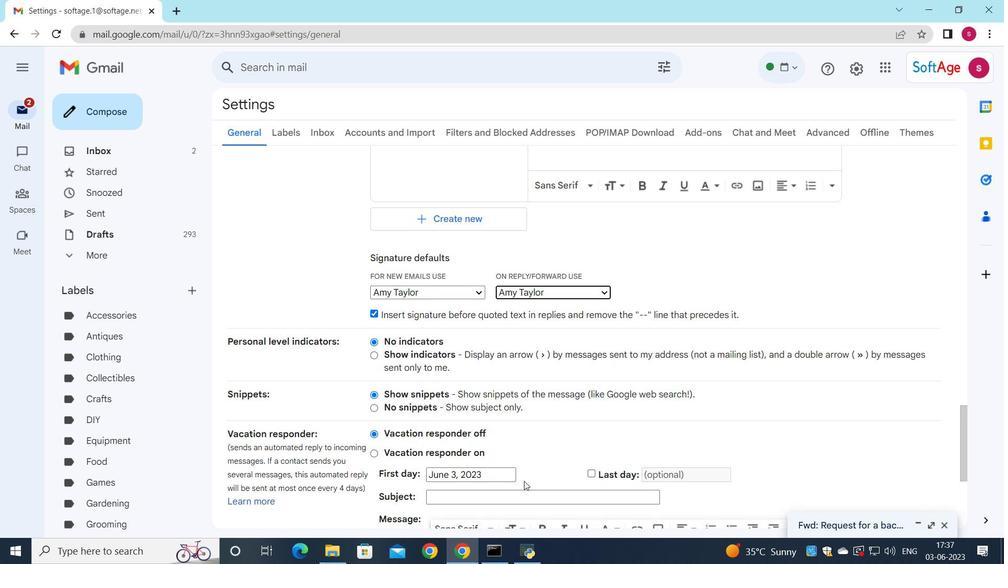 
Action: Mouse scrolled (523, 480) with delta (0, 0)
Screenshot: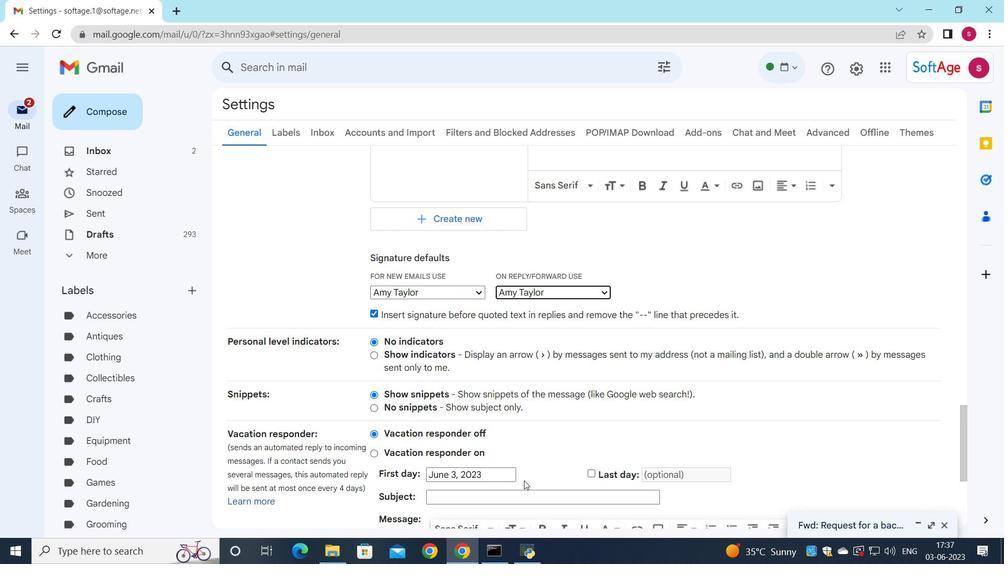 
Action: Mouse scrolled (523, 480) with delta (0, 0)
Screenshot: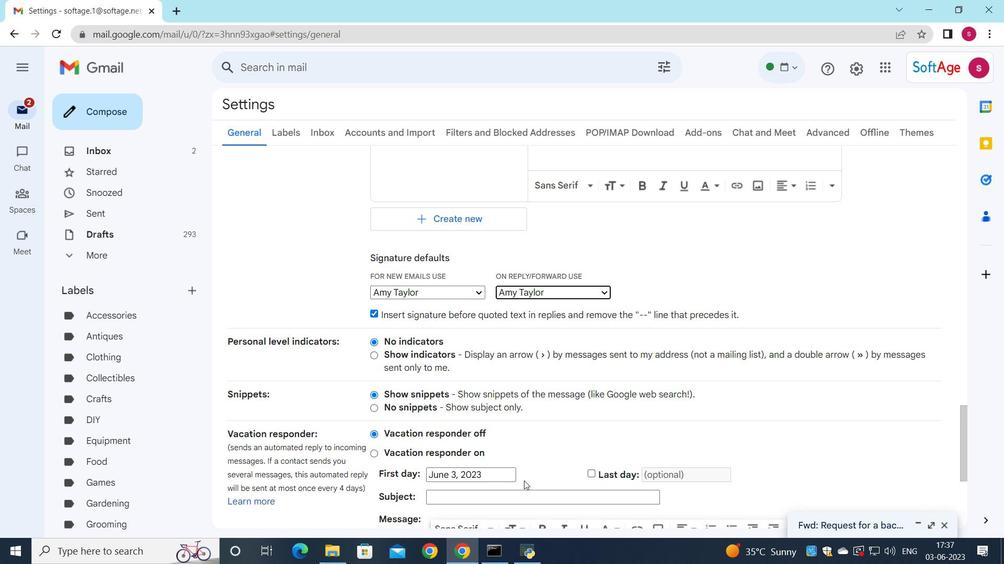 
Action: Mouse scrolled (523, 480) with delta (0, 0)
Screenshot: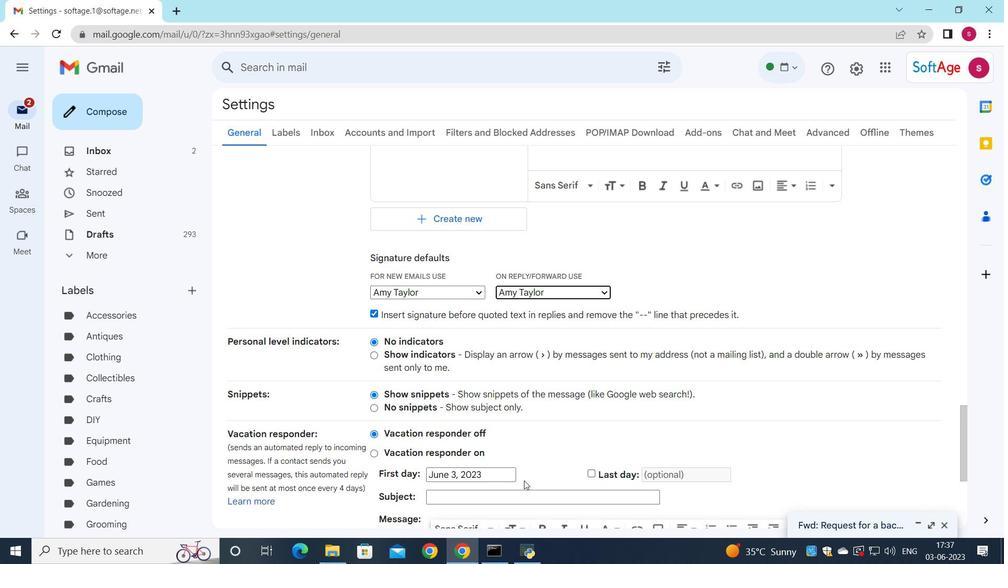 
Action: Mouse scrolled (523, 480) with delta (0, 0)
Screenshot: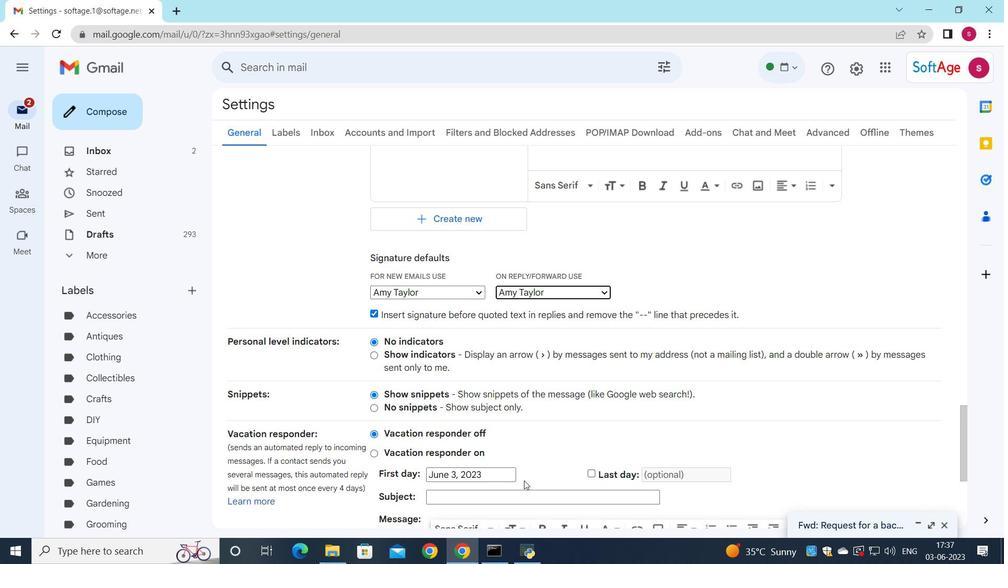 
Action: Mouse moved to (563, 460)
Screenshot: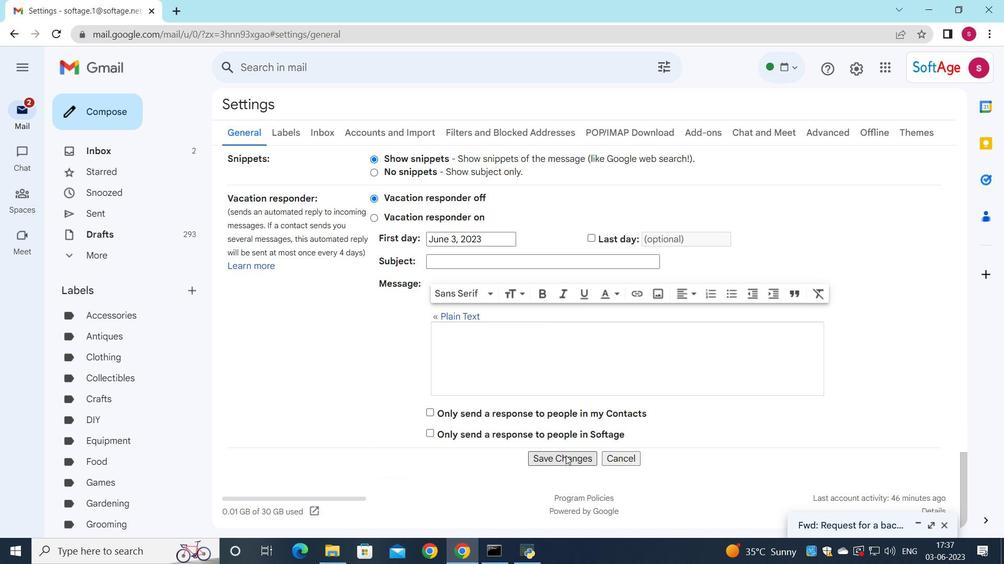 
Action: Mouse pressed left at (563, 460)
Screenshot: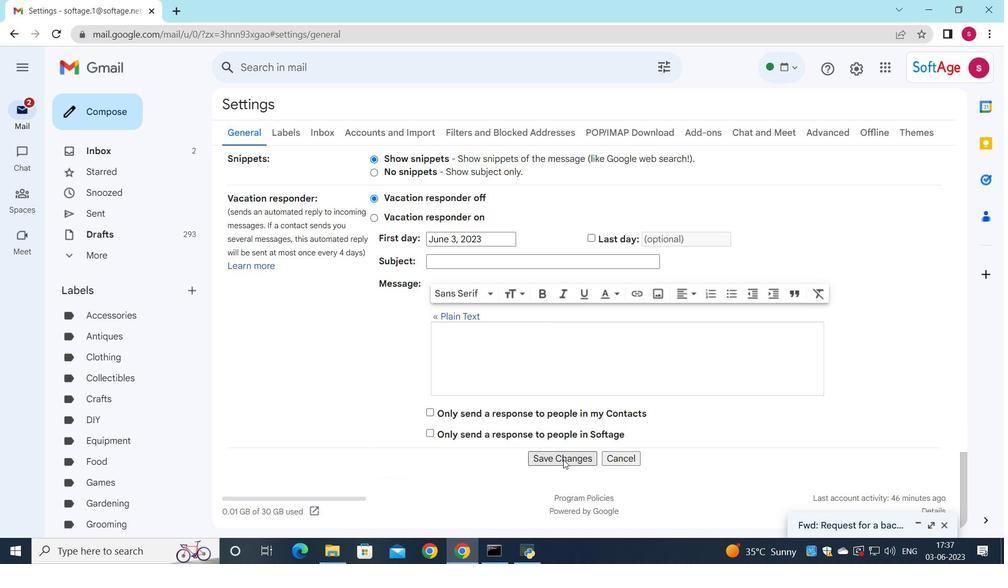 
Action: Mouse moved to (368, 130)
Screenshot: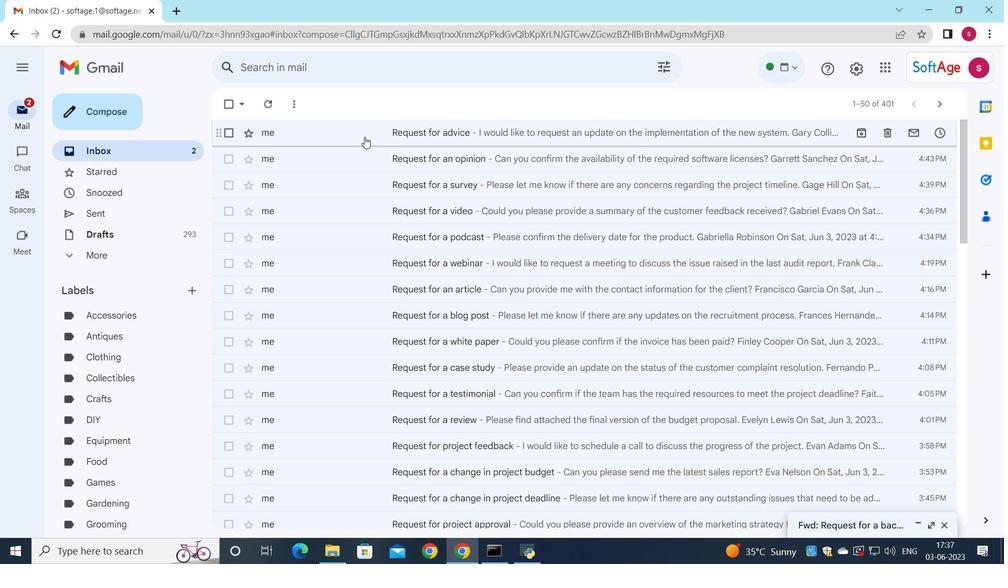 
Action: Mouse pressed left at (368, 130)
Screenshot: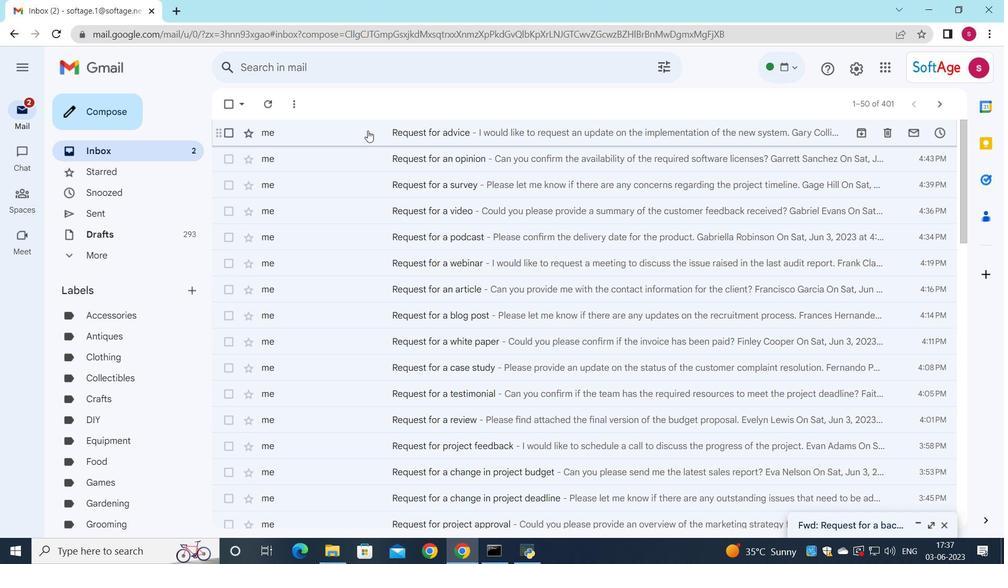 
Action: Mouse moved to (500, 209)
Screenshot: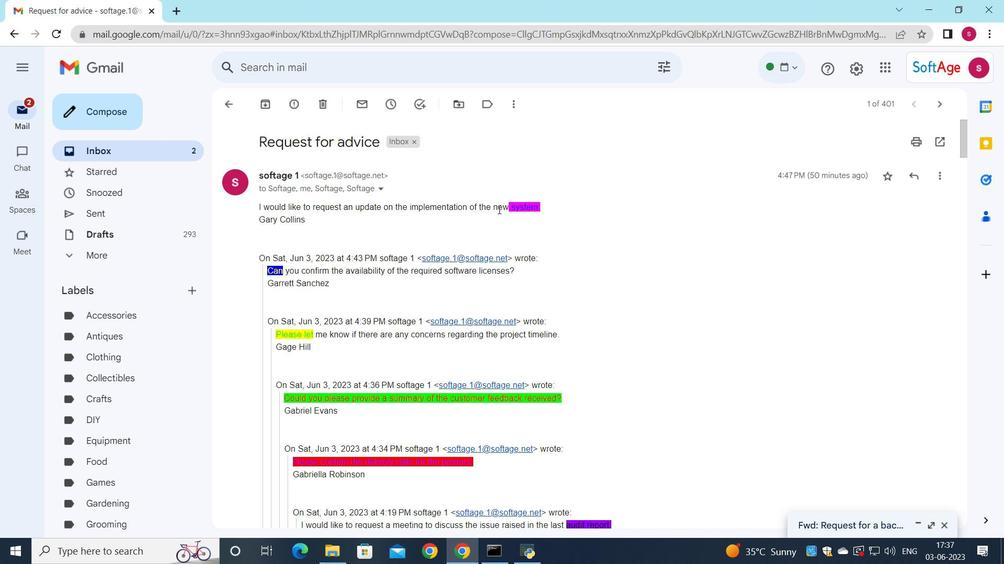 
Action: Mouse scrolled (500, 208) with delta (0, 0)
Screenshot: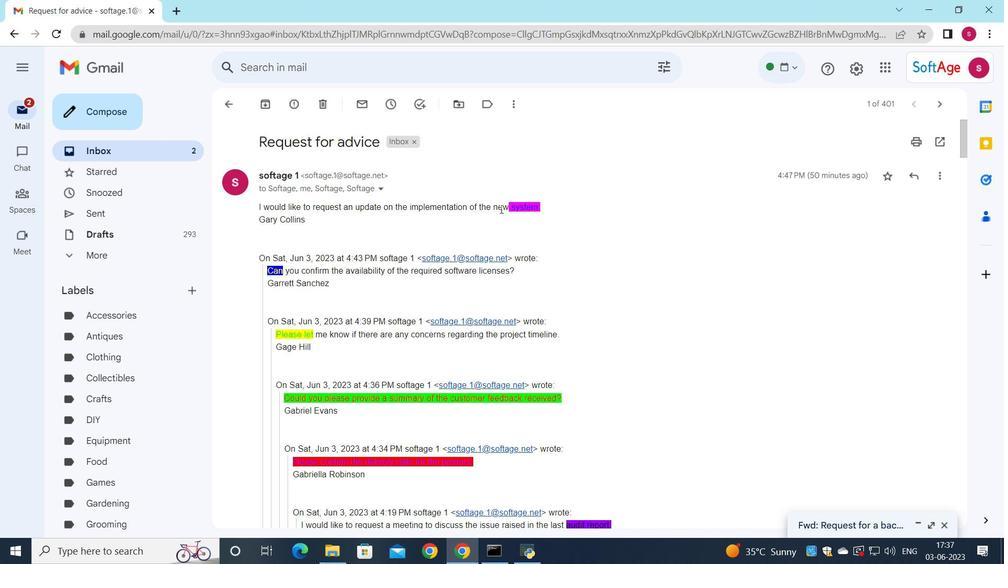 
Action: Mouse moved to (499, 209)
Screenshot: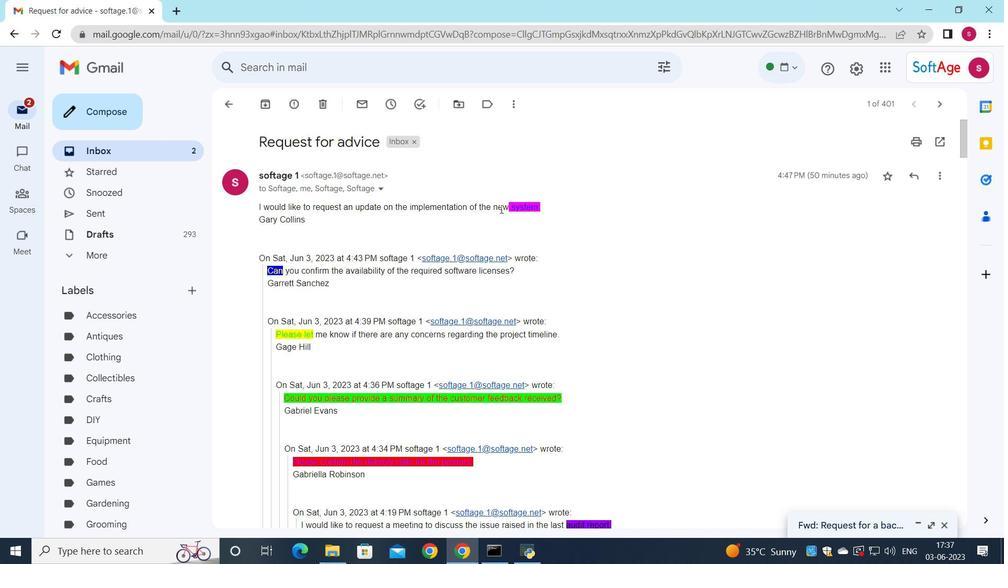 
Action: Mouse scrolled (499, 208) with delta (0, 0)
Screenshot: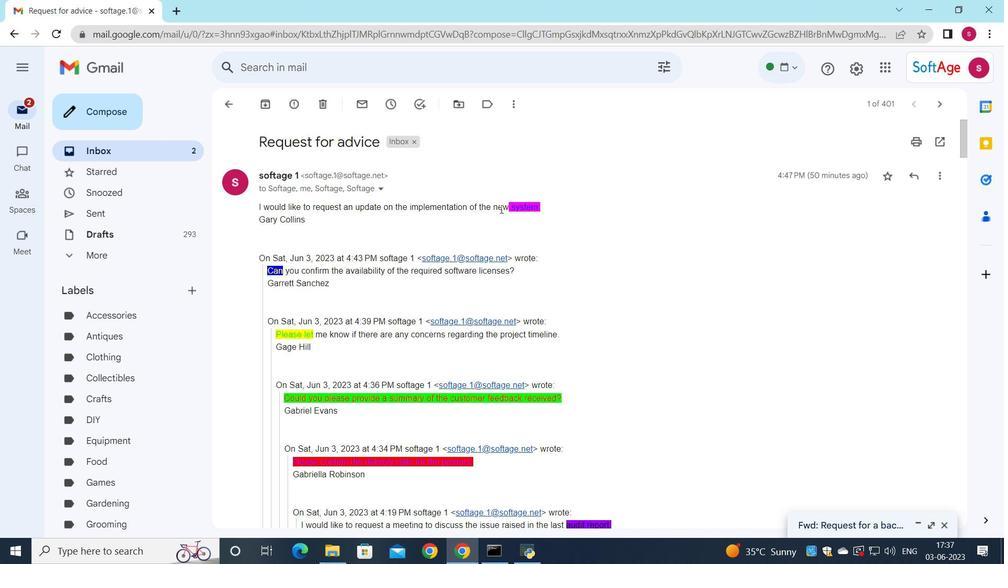 
Action: Mouse scrolled (499, 208) with delta (0, 0)
Screenshot: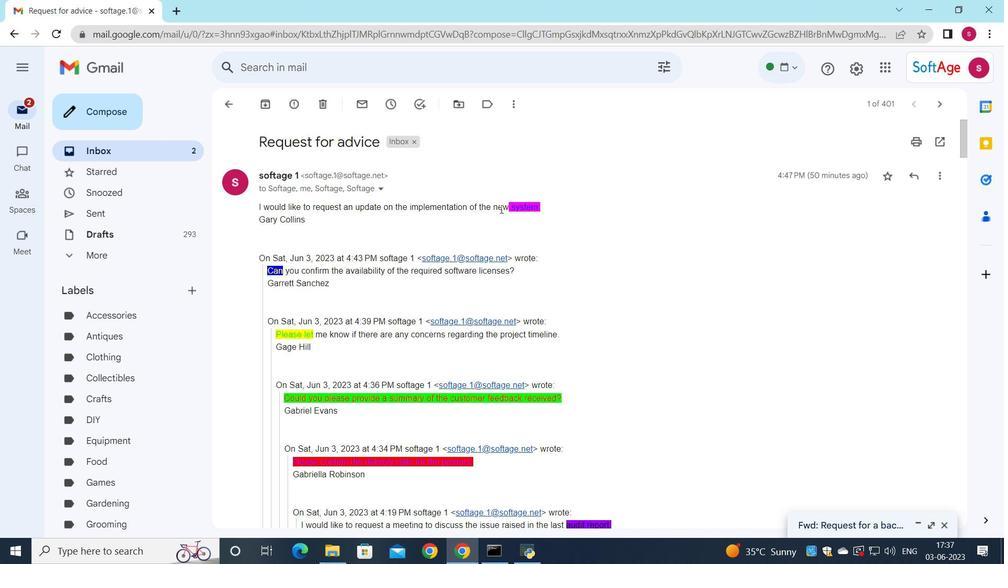 
Action: Mouse moved to (958, 170)
Screenshot: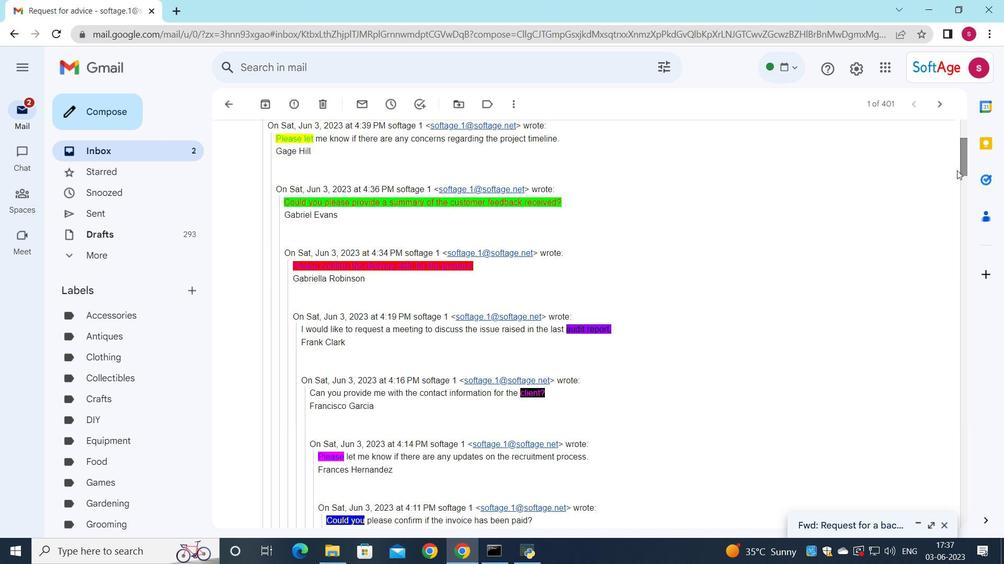 
Action: Mouse pressed left at (958, 170)
Screenshot: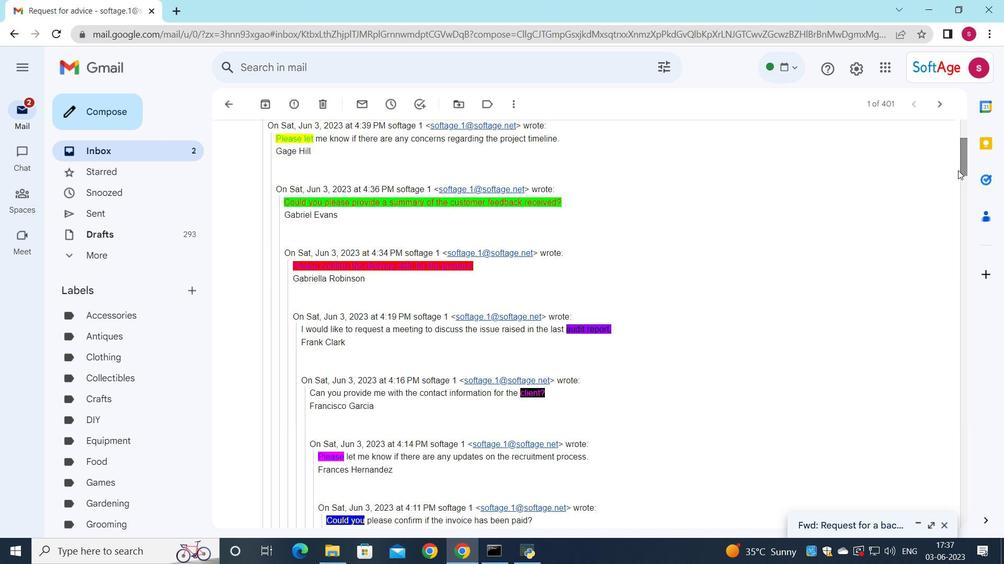 
Action: Mouse moved to (443, 458)
Screenshot: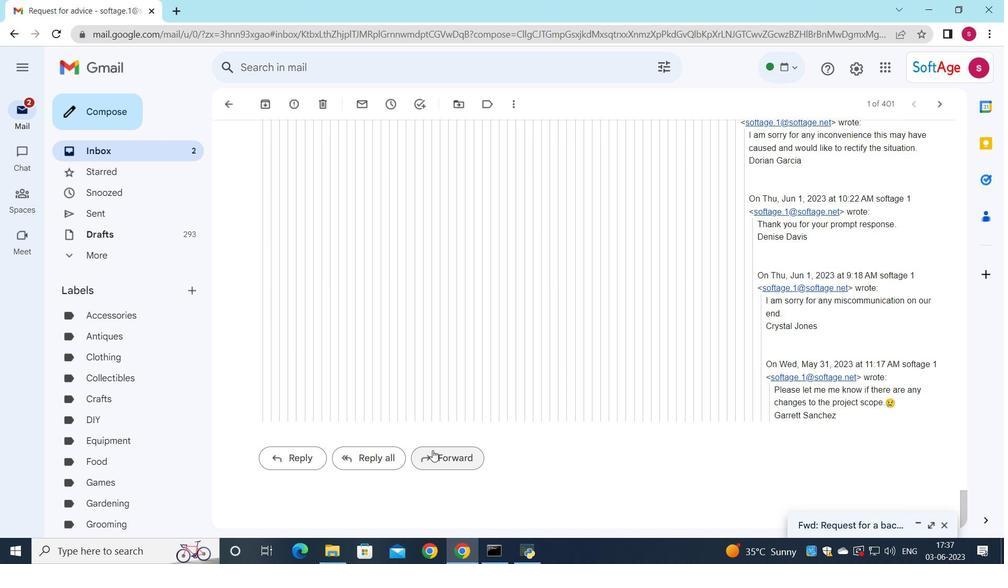 
Action: Mouse pressed left at (443, 458)
Screenshot: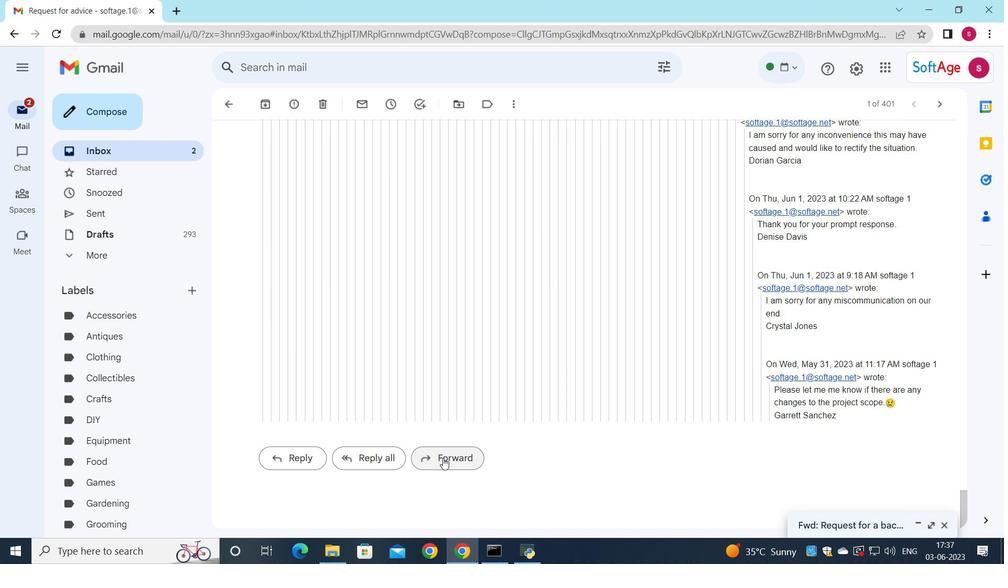 
Action: Mouse moved to (286, 387)
Screenshot: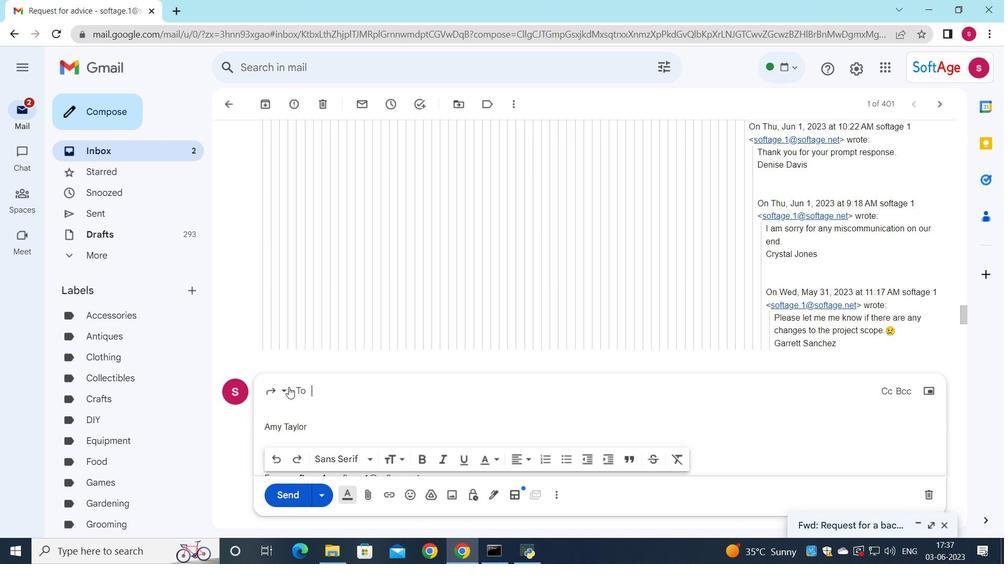 
Action: Mouse pressed left at (286, 387)
Screenshot: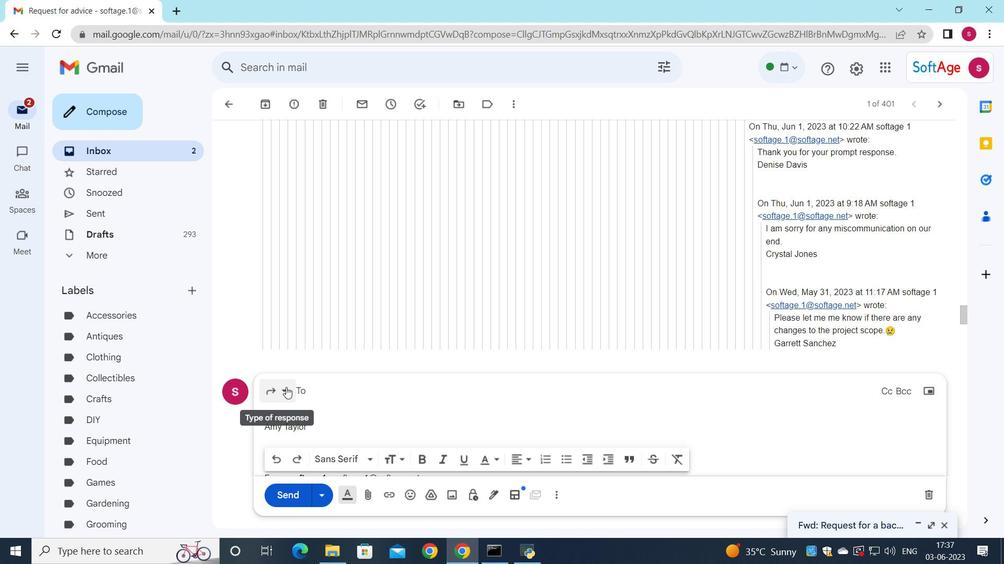 
Action: Mouse moved to (298, 483)
Screenshot: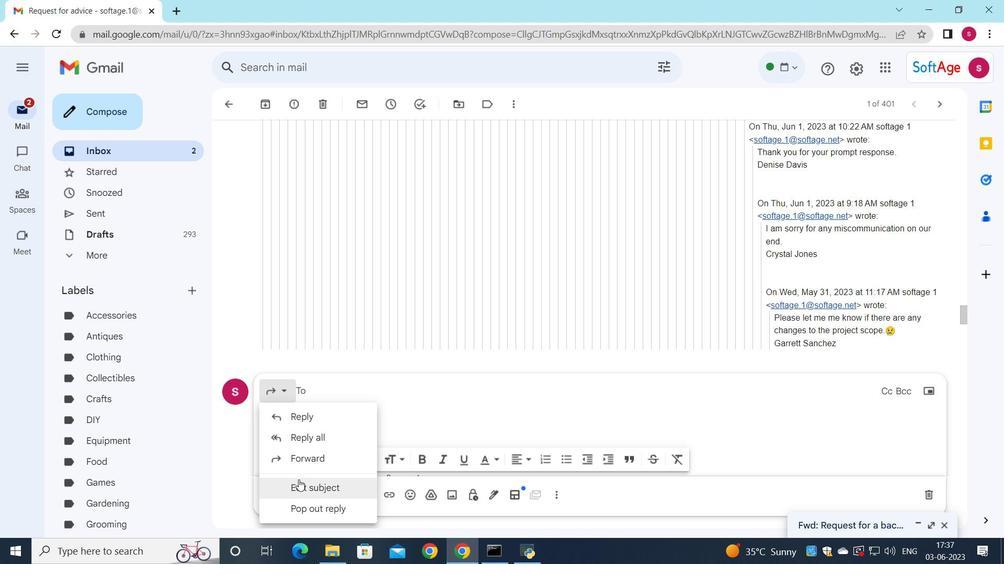 
Action: Mouse pressed left at (298, 483)
Screenshot: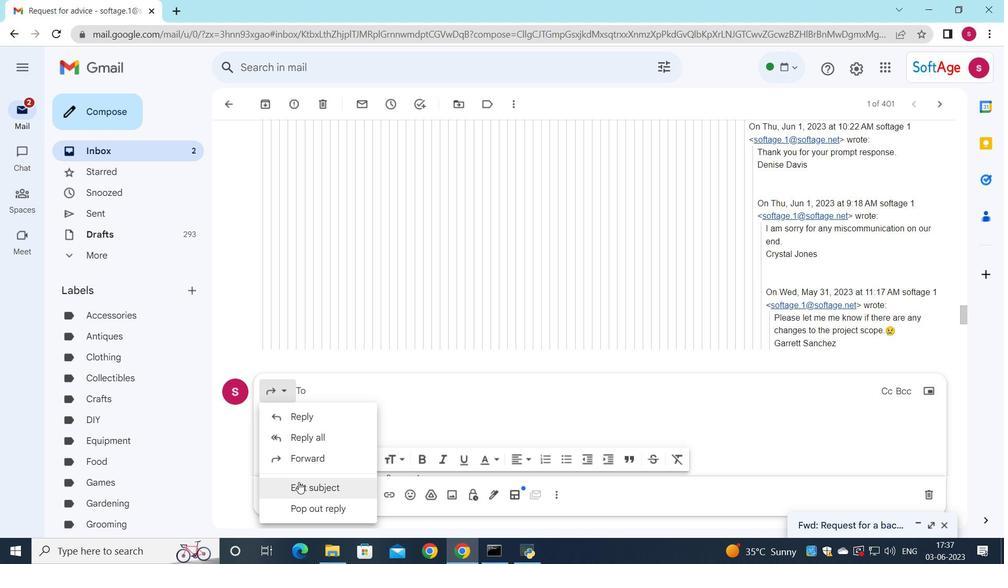 
Action: Mouse moved to (651, 232)
Screenshot: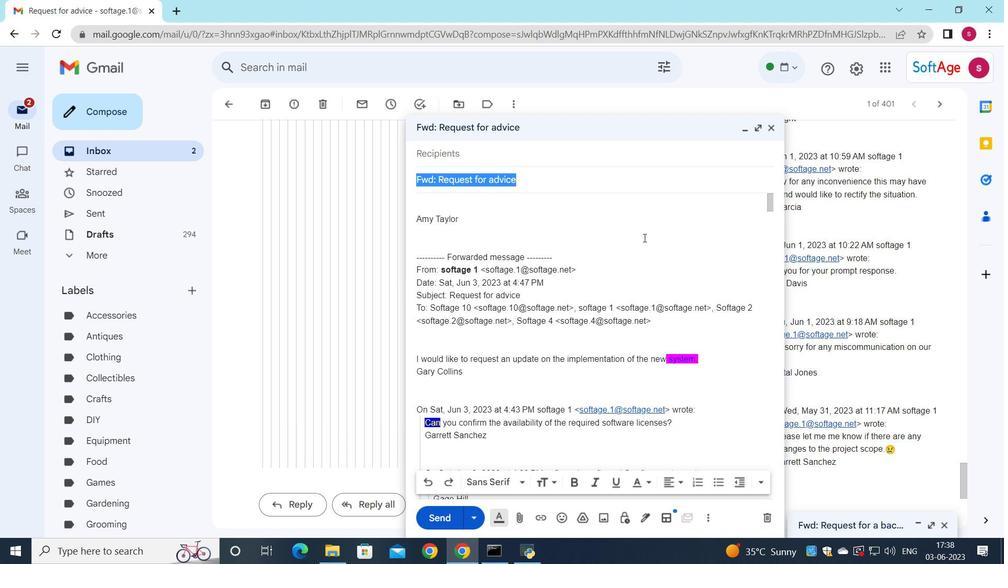 
Action: Key pressed <Key.shift>Question<Key.space>regarding<Key.space>a<Key.space>project
Screenshot: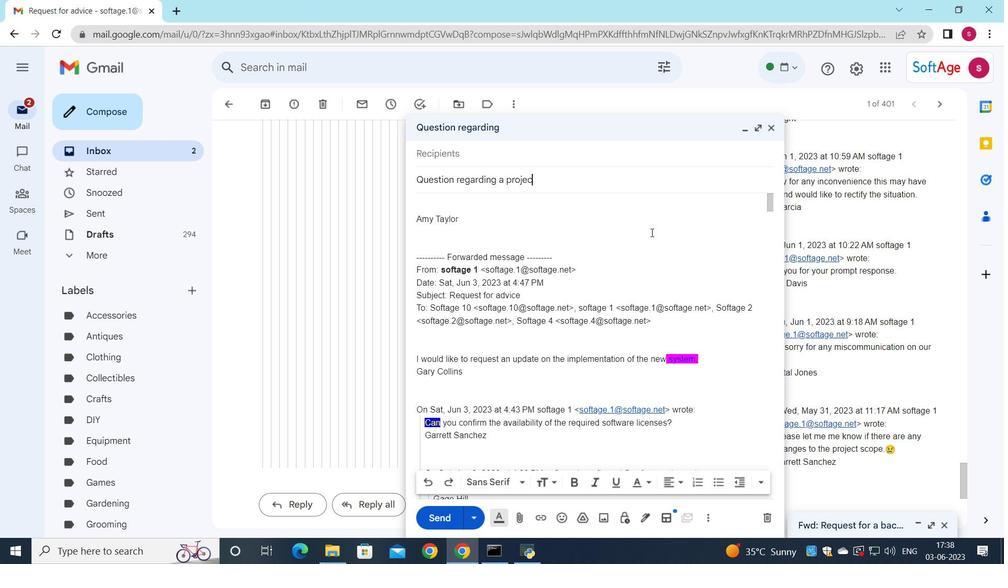 
Action: Mouse moved to (469, 155)
Screenshot: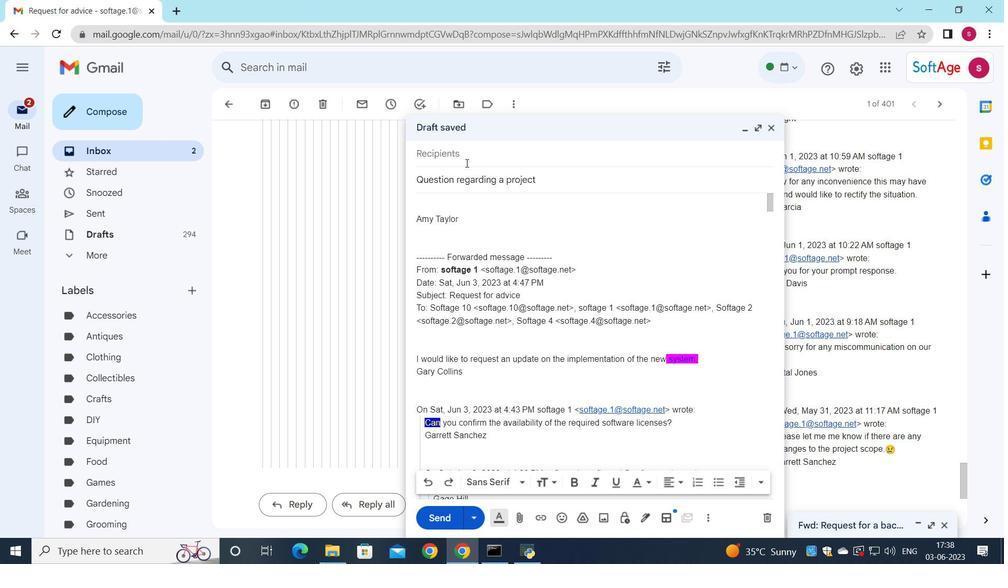 
Action: Mouse pressed left at (469, 155)
Screenshot: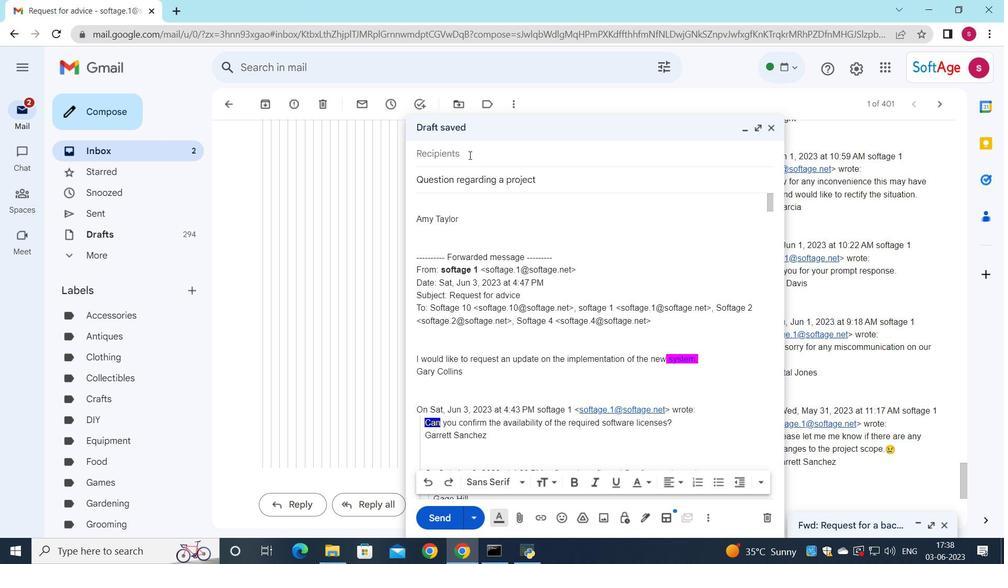 
Action: Mouse moved to (498, 178)
Screenshot: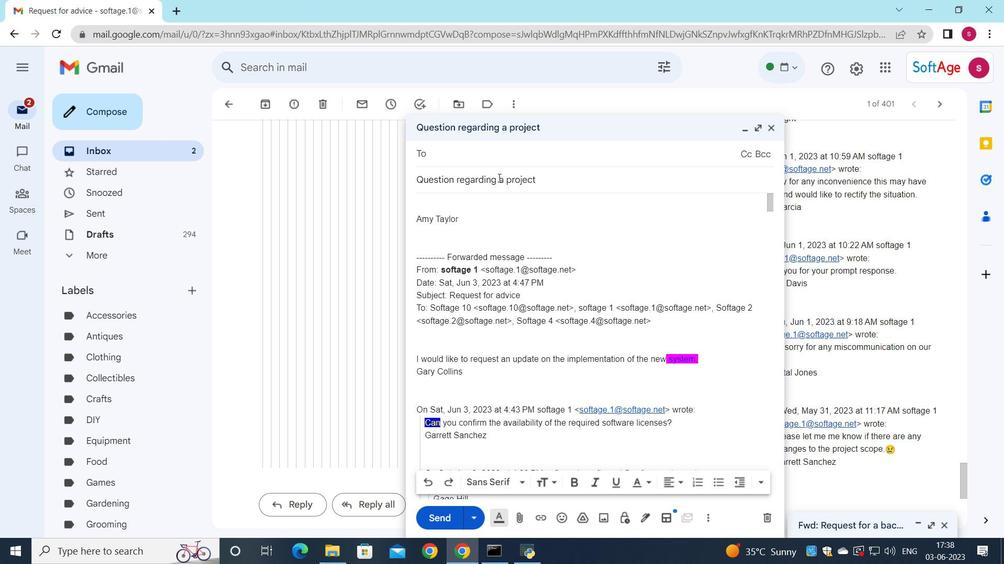 
Action: Key pressed s
Screenshot: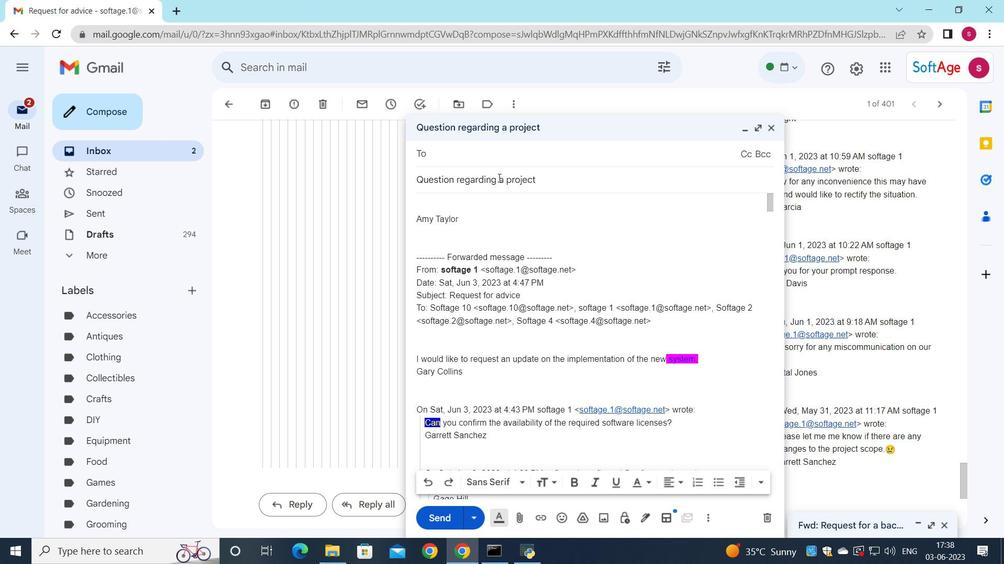 
Action: Mouse moved to (521, 252)
Screenshot: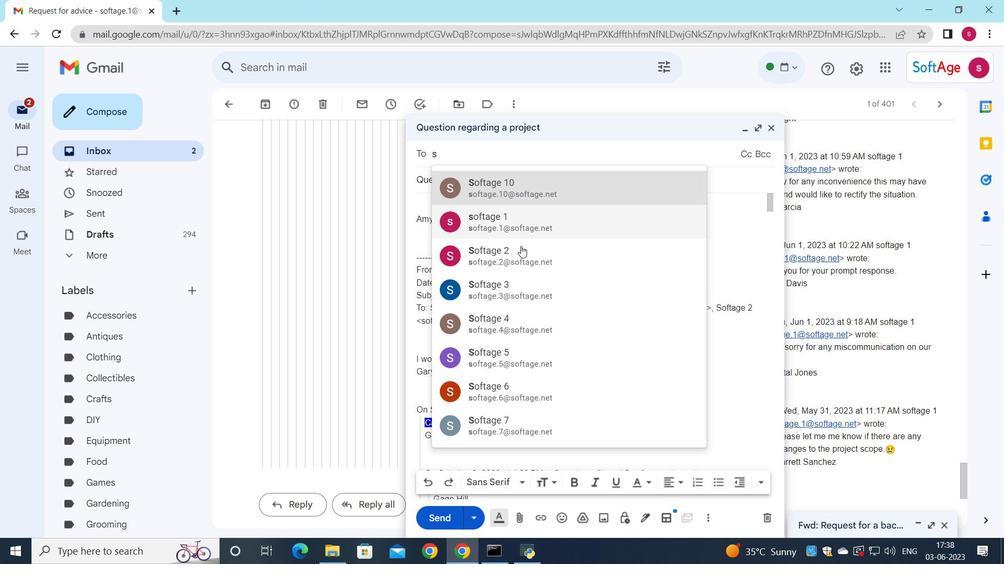 
Action: Mouse pressed left at (521, 252)
Screenshot: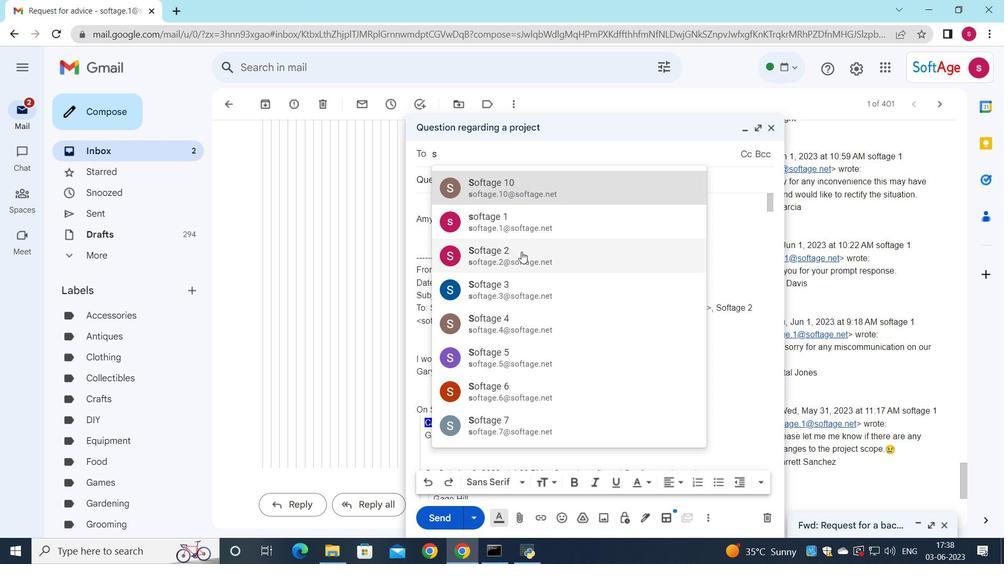 
Action: Mouse moved to (442, 211)
Screenshot: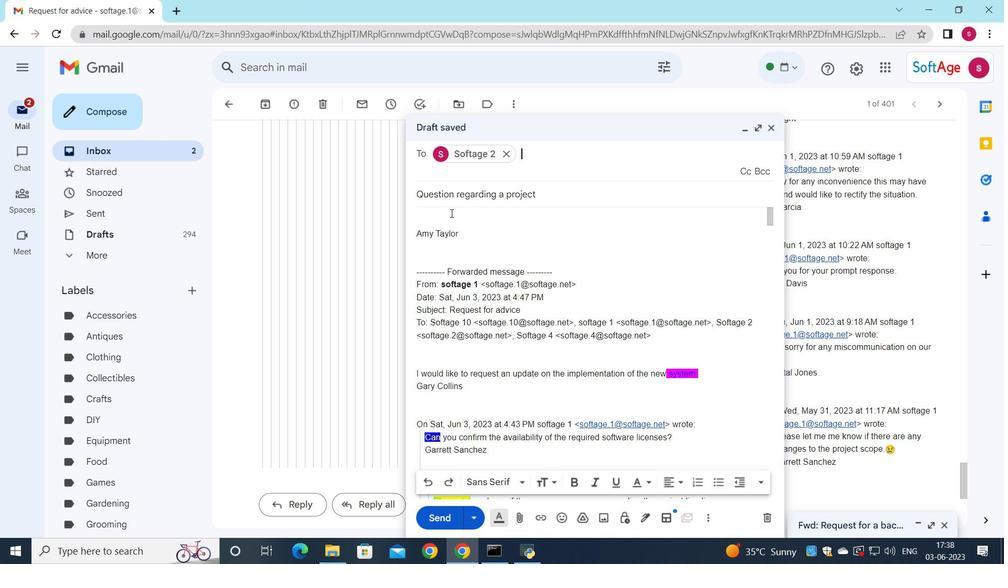 
Action: Mouse pressed left at (442, 211)
Screenshot: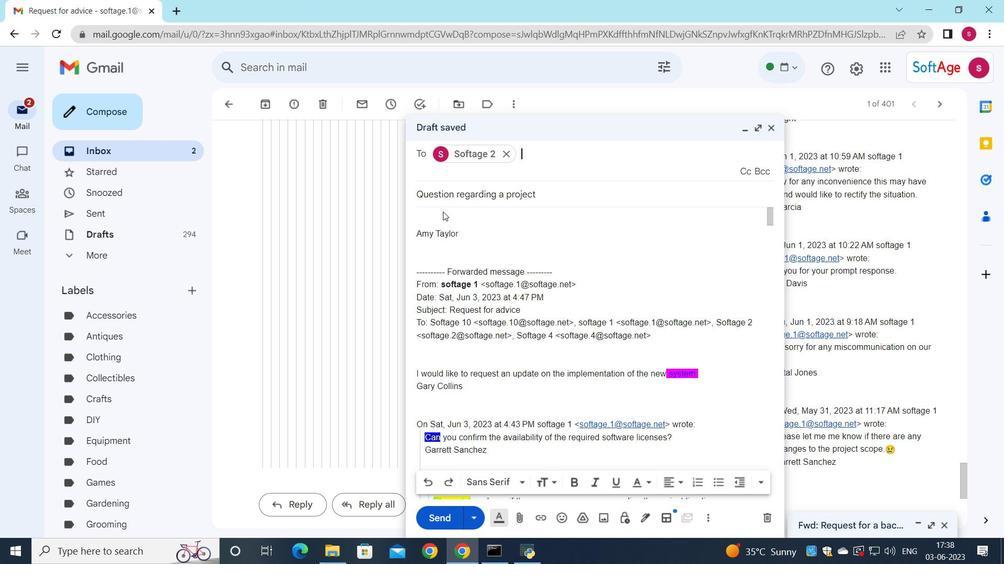 
Action: Mouse moved to (525, 216)
Screenshot: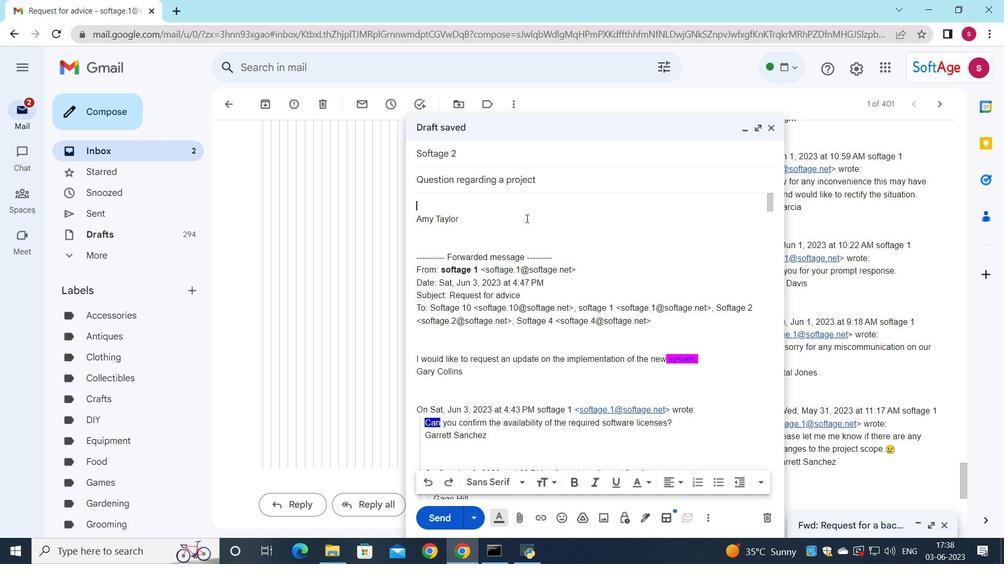 
Action: Key pressed <Key.shift>Can<Key.space>you<Key.space>please<Key.space>provide<Key.space>more<Key.space>information<Key.space>about<Key.space>the<Key.space>new<Key.space><Key.shift><Key.shift><Key.shift><Key.shift><Key.shift><Key.shift><Key.shift><Key.shift><Key.shift><Key.shift><Key.shift><Key.shift><Key.shift><Key.shift><Key.shift><Key.shift><Key.shift><Key.shift><Key.shift><Key.shift><Key.shift>Hr<Key.space><Key.shift><Key.shift><Key.shift>Policies<Key.shift_r>?
Screenshot: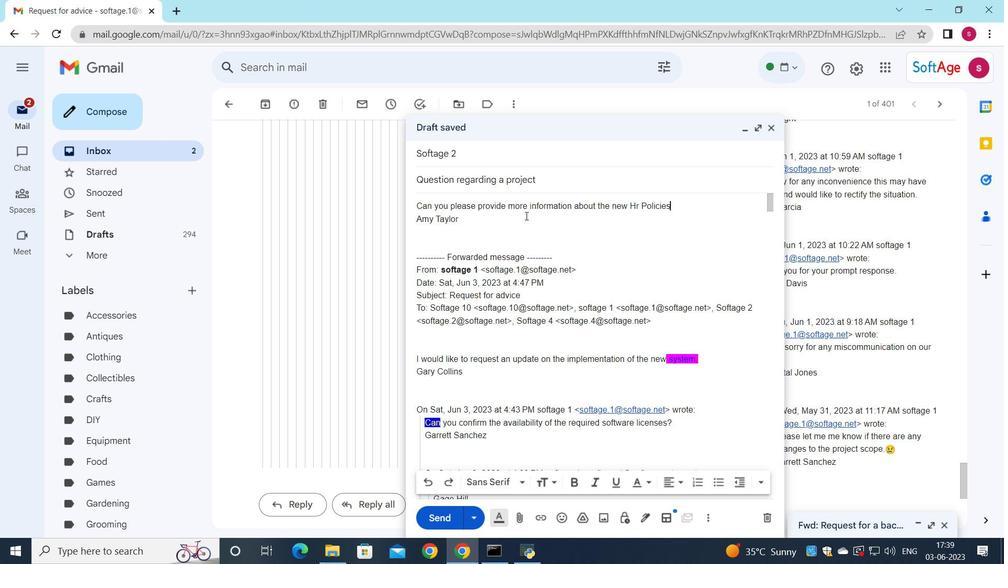 
Action: Mouse moved to (675, 206)
Screenshot: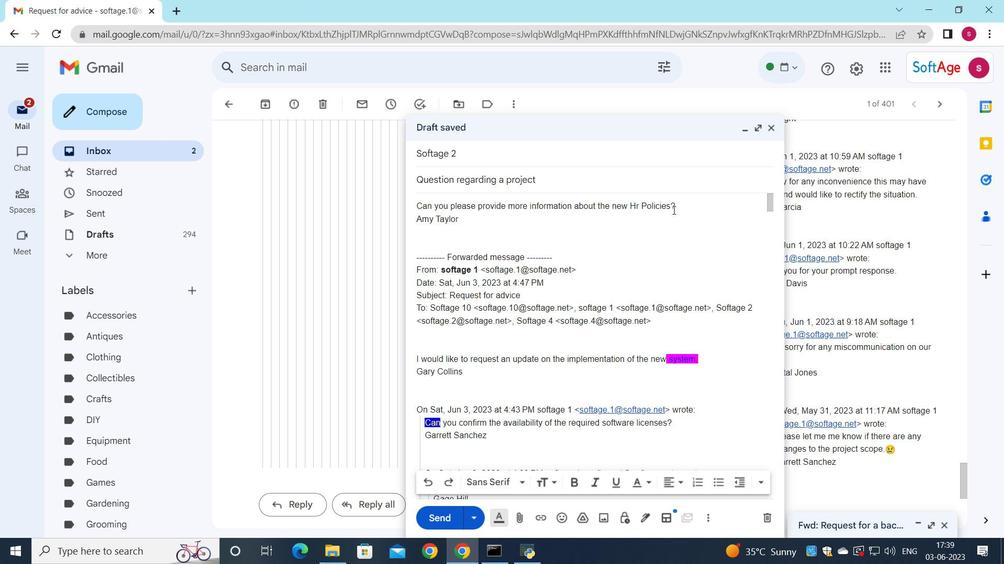 
Action: Mouse pressed left at (675, 206)
Screenshot: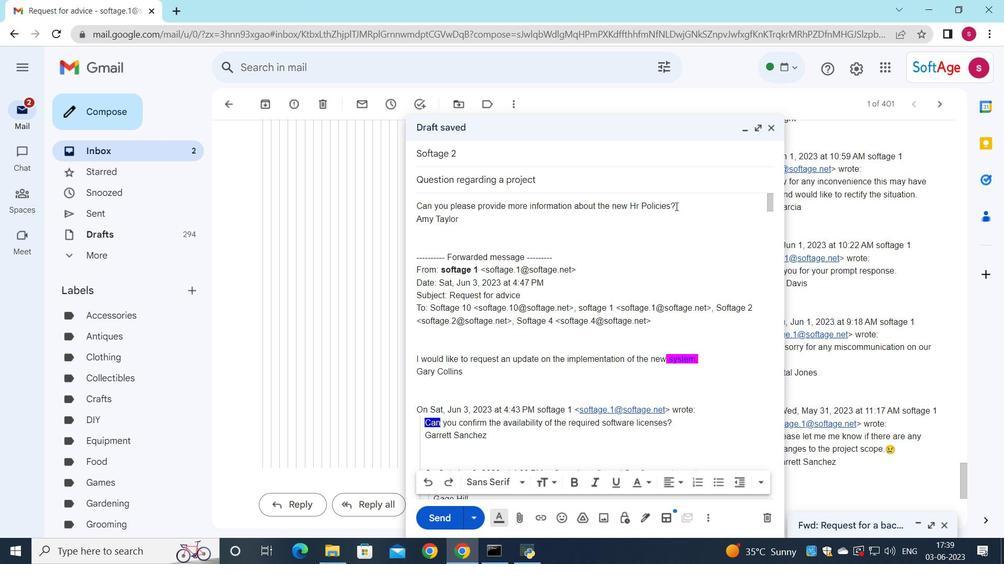 
Action: Mouse moved to (522, 485)
Screenshot: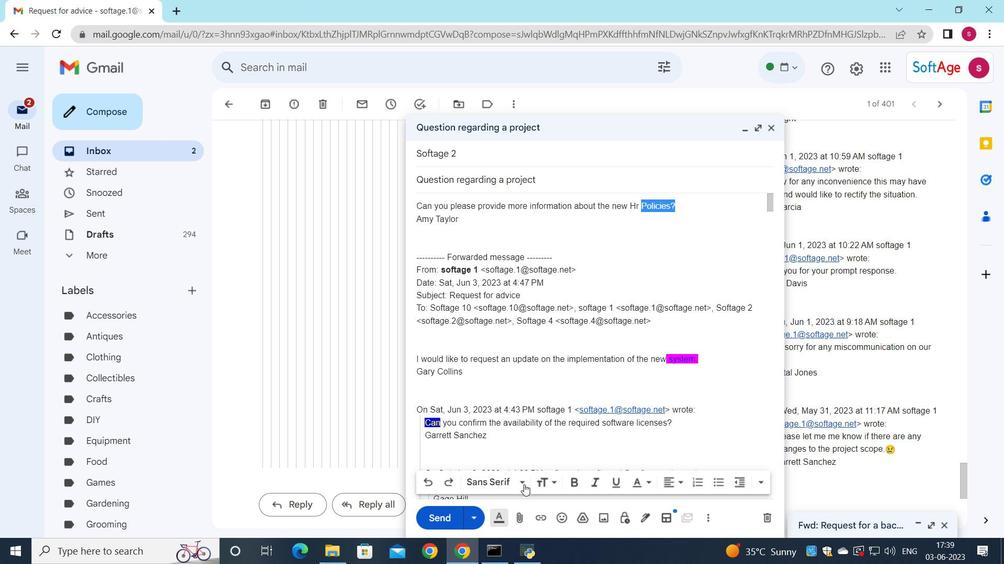 
Action: Mouse pressed left at (522, 485)
Screenshot: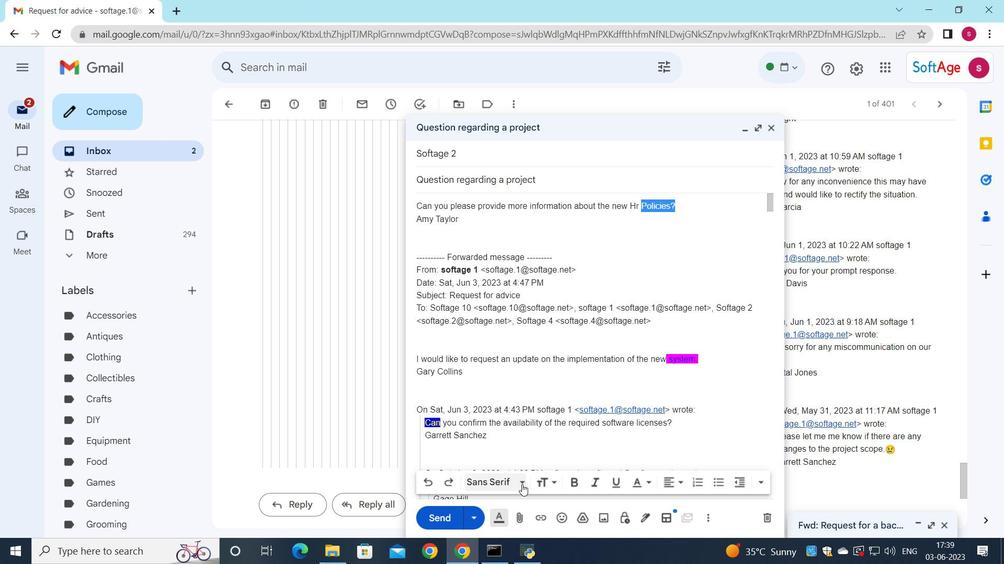 
Action: Mouse moved to (514, 334)
Screenshot: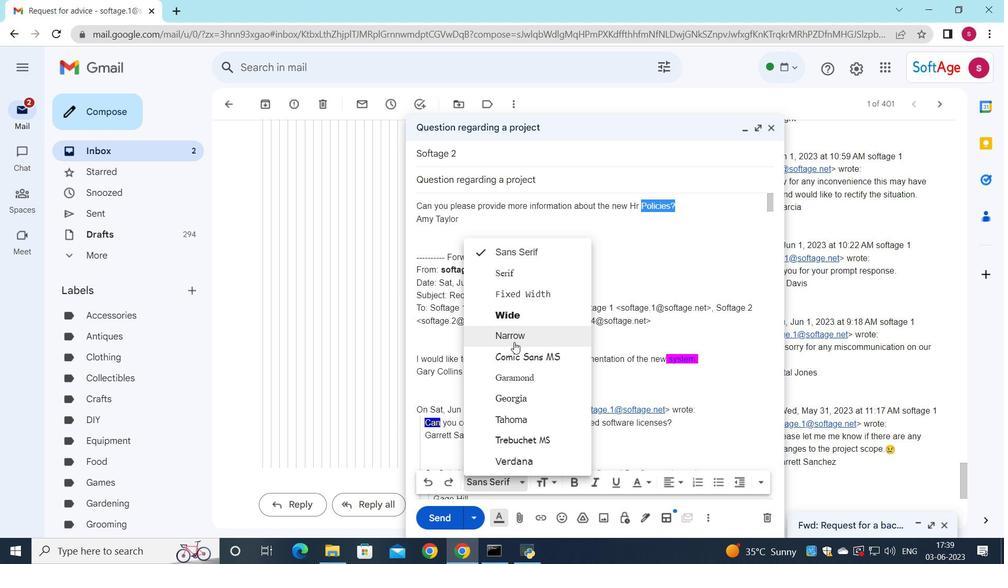 
Action: Mouse pressed left at (514, 334)
Screenshot: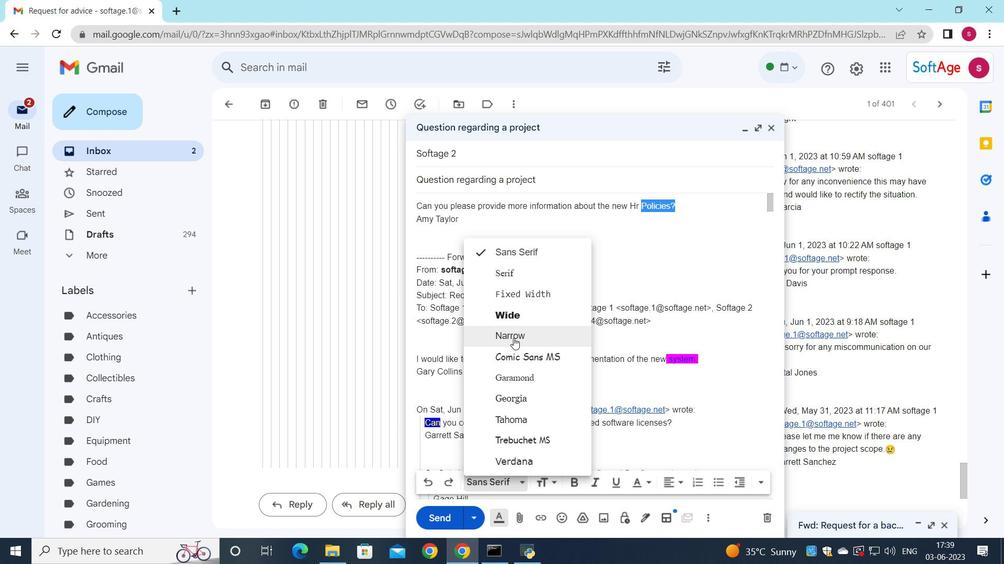 
Action: Mouse moved to (568, 492)
Screenshot: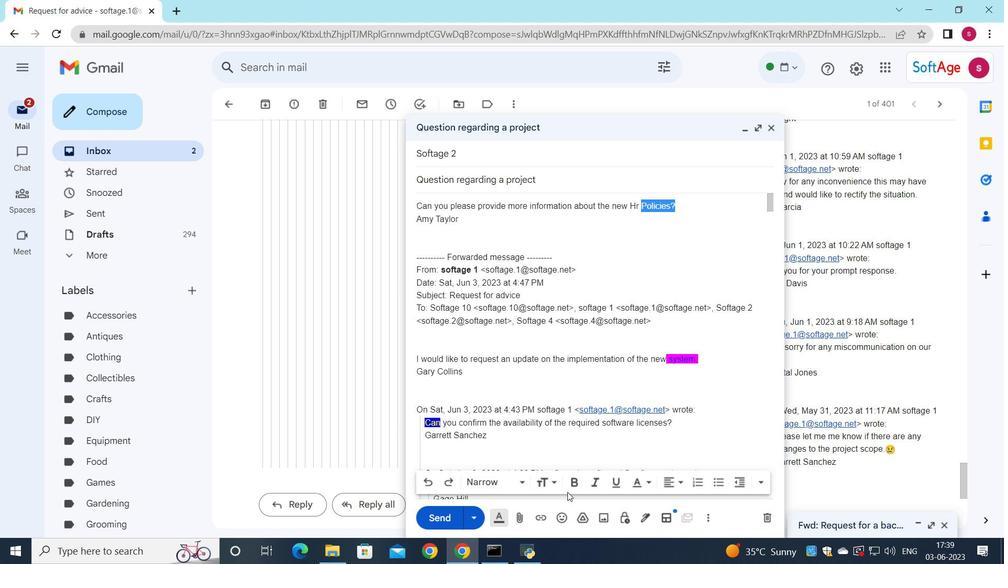 
Action: Mouse pressed left at (568, 492)
Screenshot: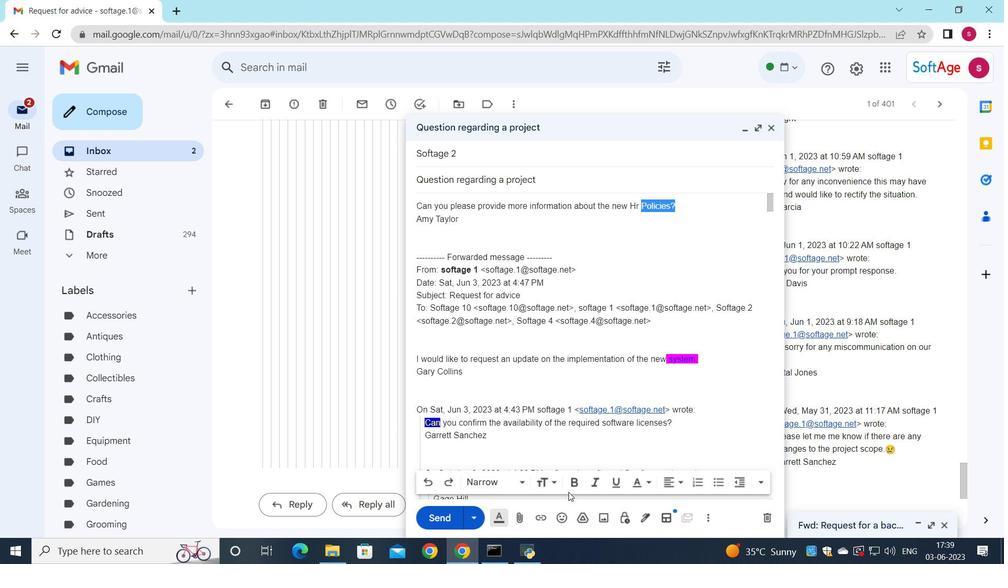 
Action: Mouse moved to (572, 488)
Screenshot: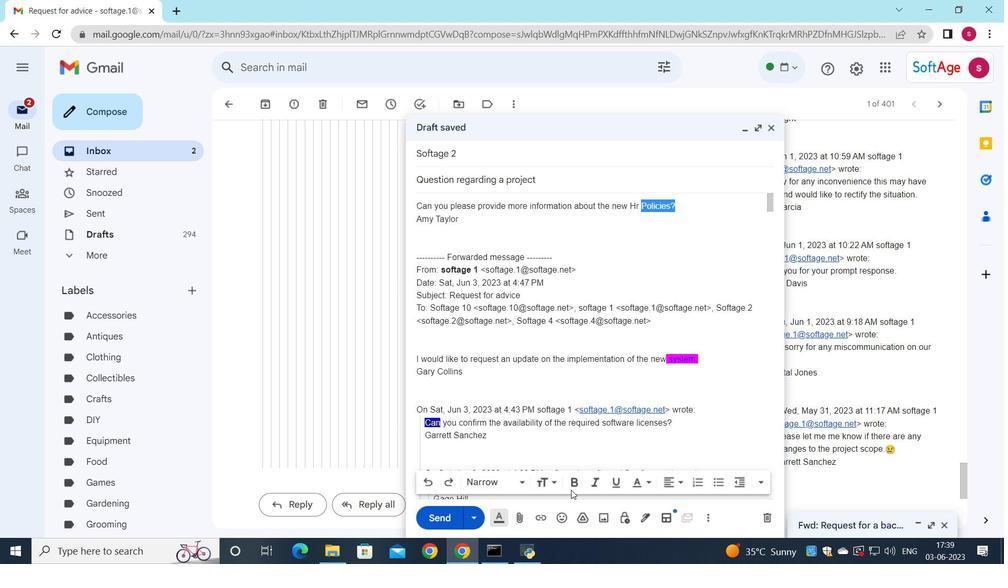 
Action: Mouse pressed left at (572, 488)
Screenshot: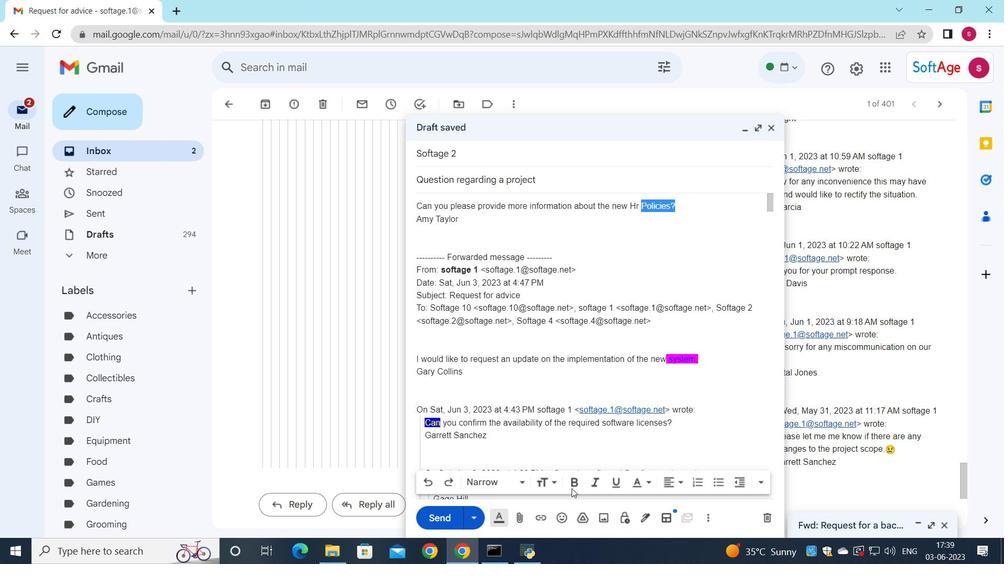 
Action: Mouse moved to (619, 488)
Screenshot: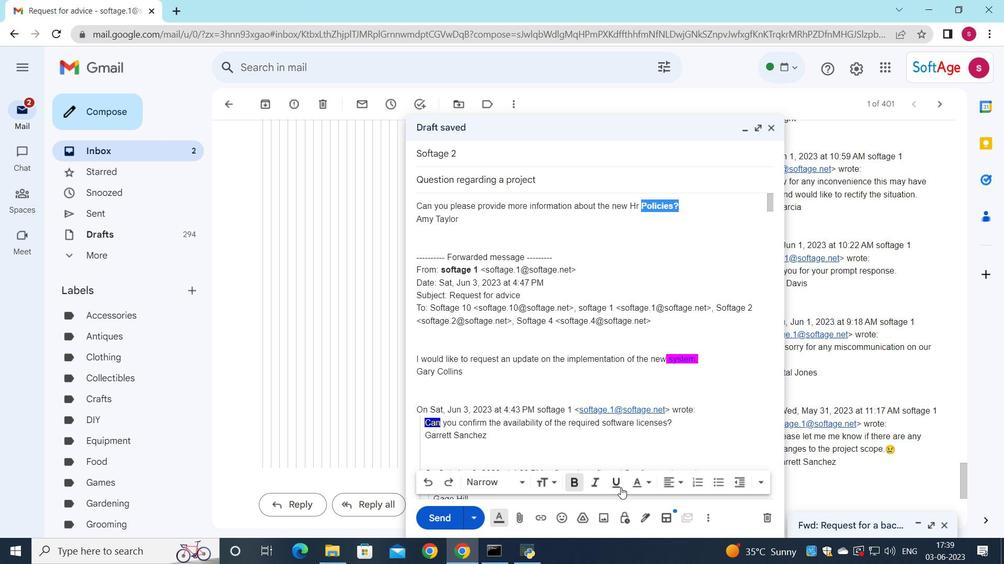 
Action: Mouse pressed left at (619, 488)
Screenshot: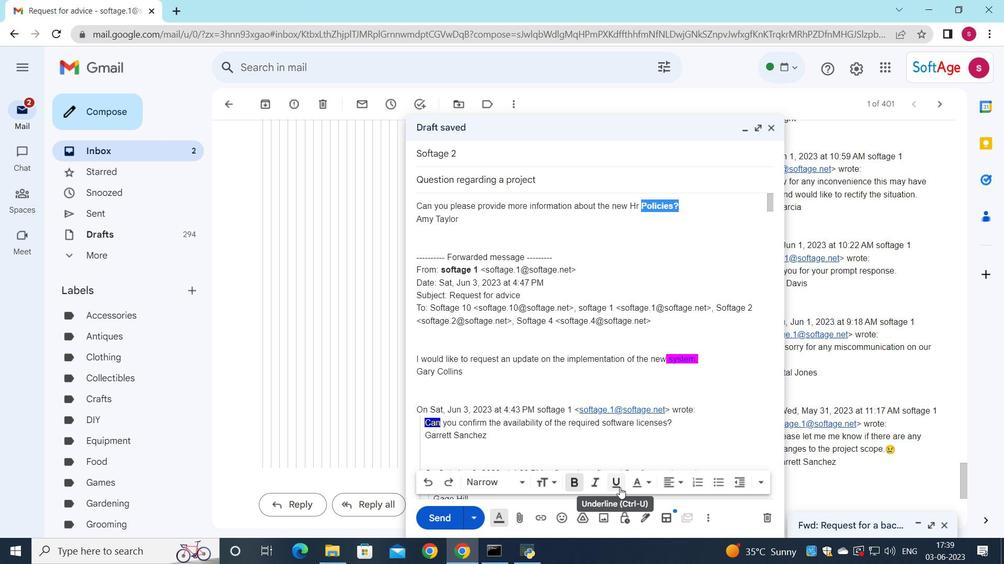 
Action: Mouse moved to (435, 516)
Screenshot: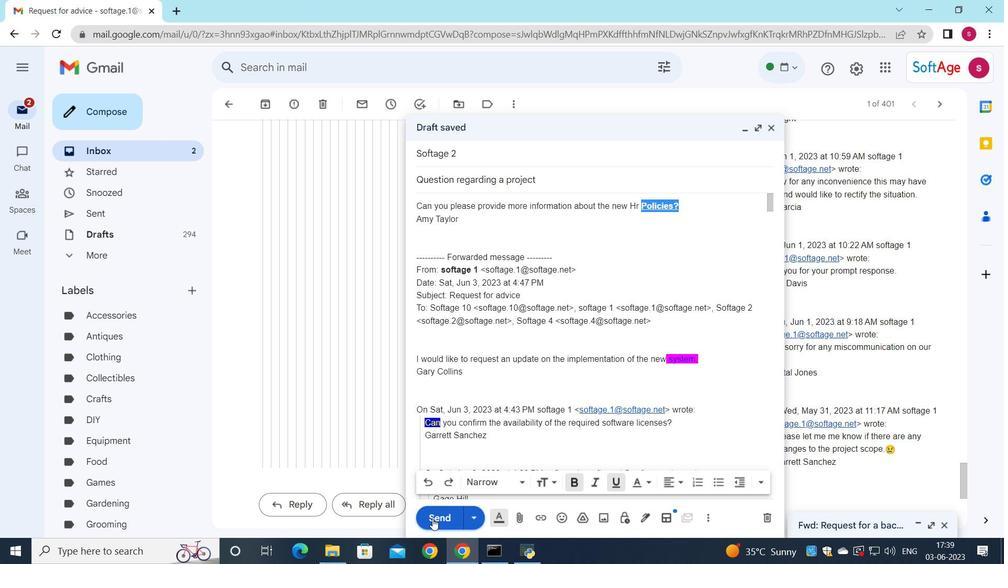 
Action: Mouse pressed left at (435, 516)
Screenshot: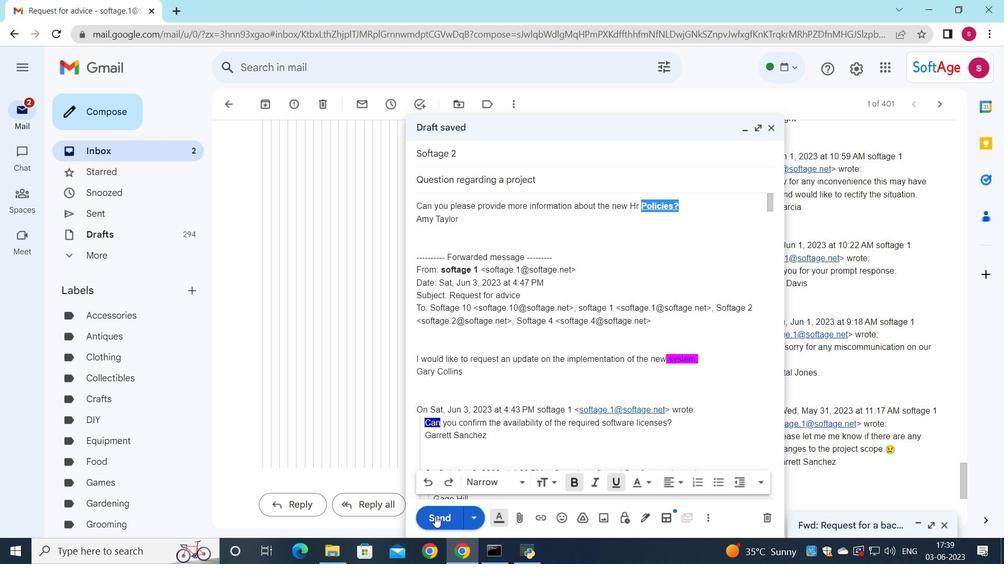 
Action: Mouse moved to (363, 418)
Screenshot: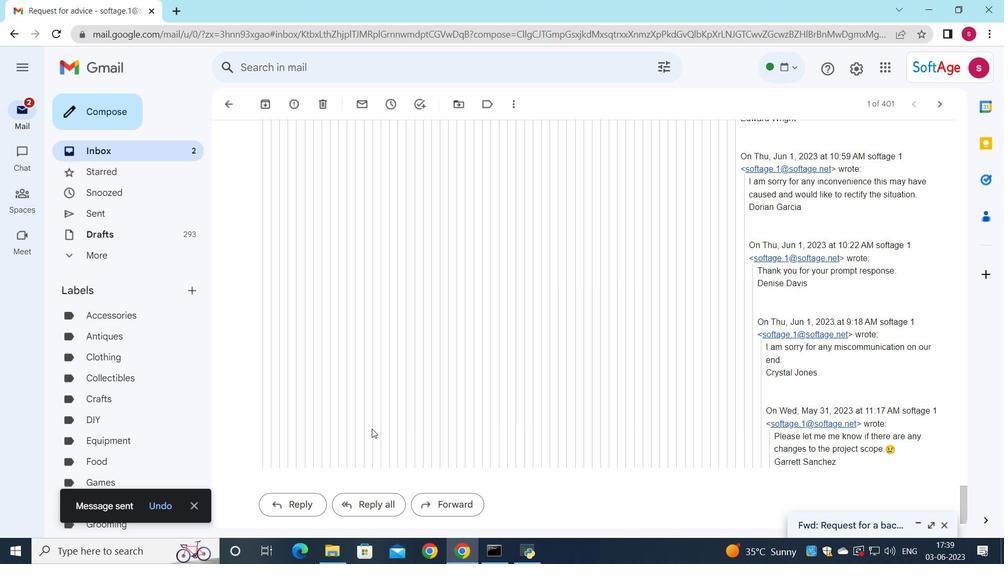 
